 Task: Look for space in Maradi, Niger from 9th June, 2023 to 16th June, 2023 for 2 adults in price range Rs.8000 to Rs.16000. Place can be entire place with 2 bedrooms having 2 beds and 1 bathroom. Property type can be house, flat, guest house. Booking option can be shelf check-in. Required host language is English.
Action: Mouse moved to (652, 103)
Screenshot: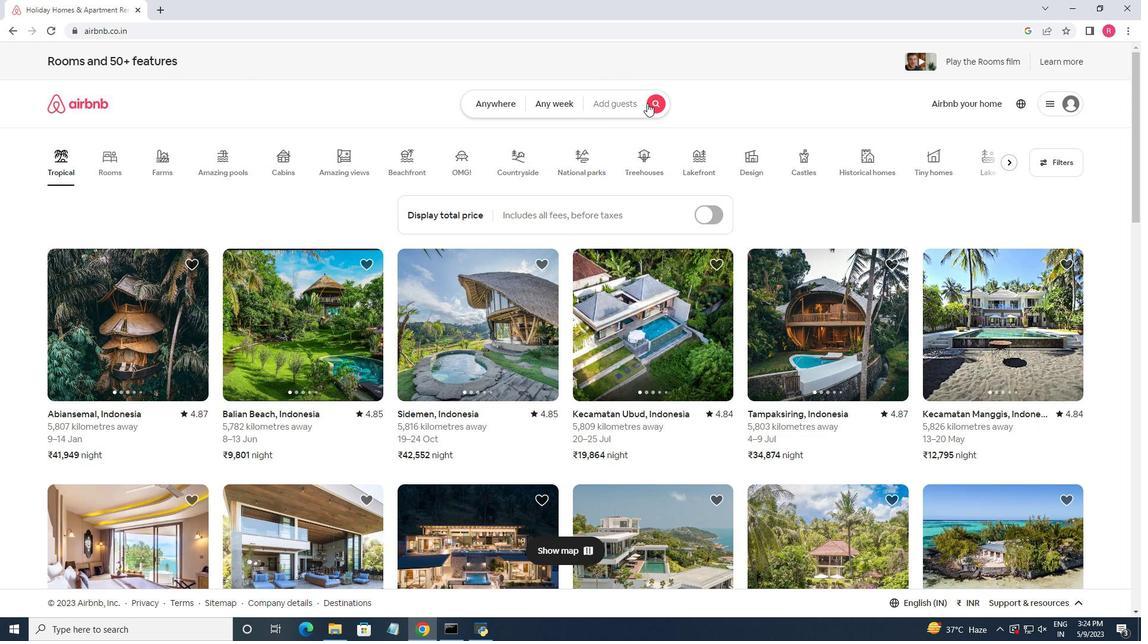
Action: Mouse pressed left at (652, 103)
Screenshot: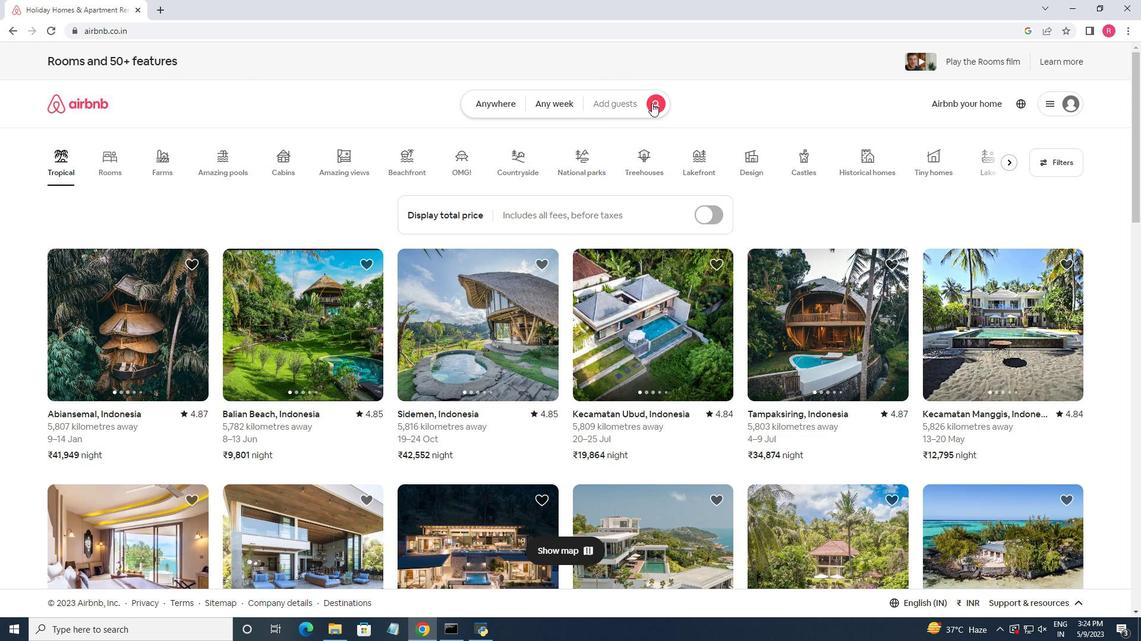 
Action: Mouse moved to (373, 153)
Screenshot: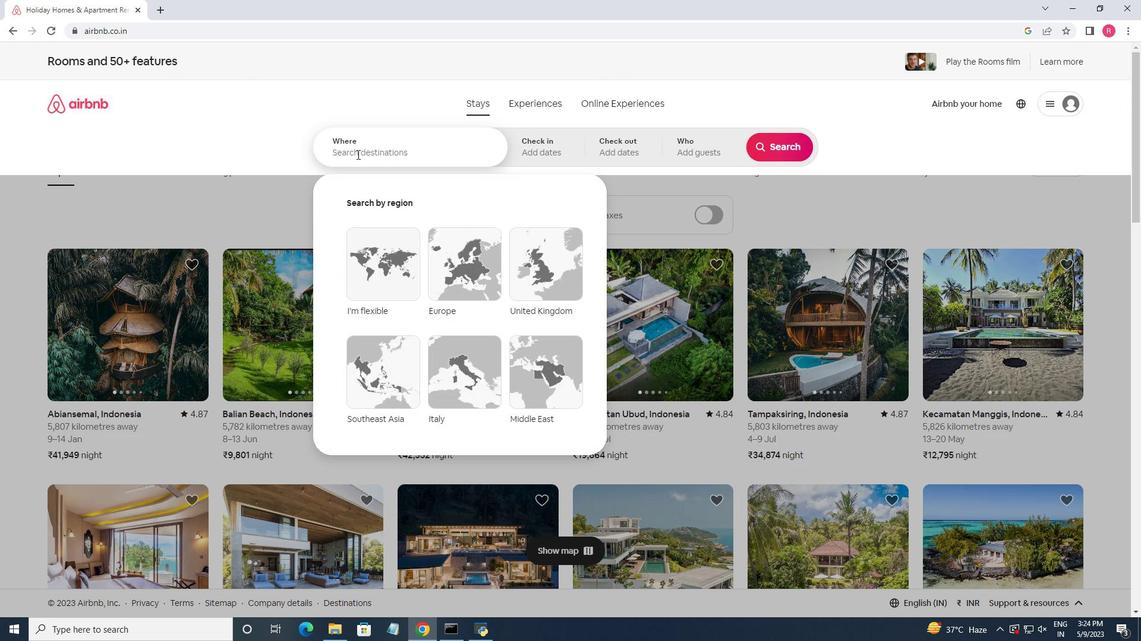 
Action: Mouse pressed left at (373, 153)
Screenshot: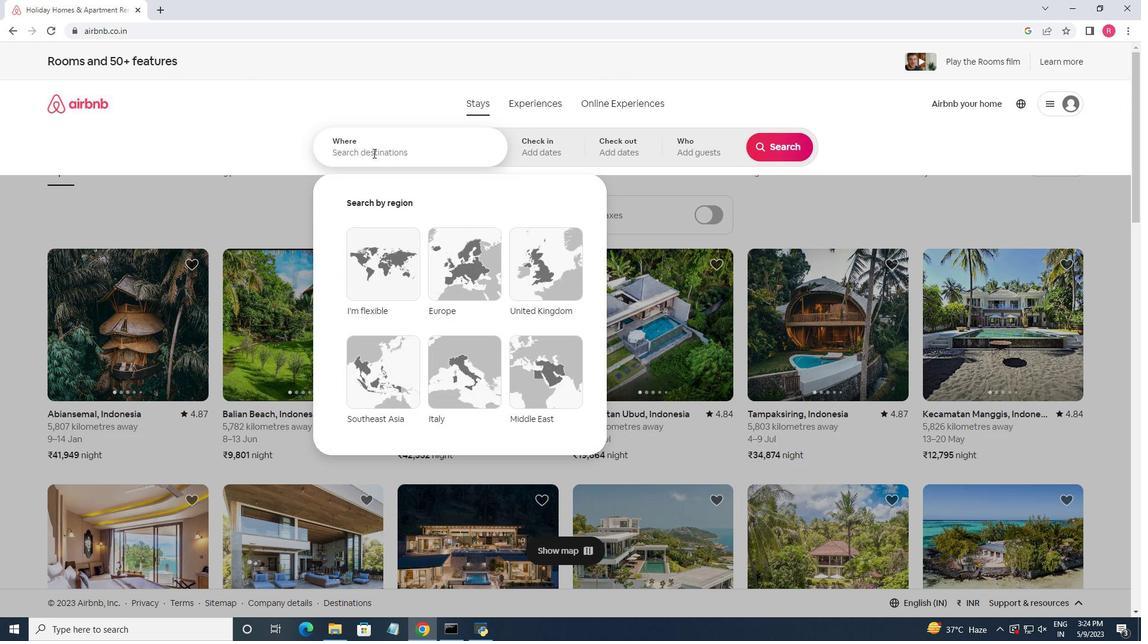 
Action: Key pressed <Key.shift>Maradi,<Key.space><Key.shift>Ni
Screenshot: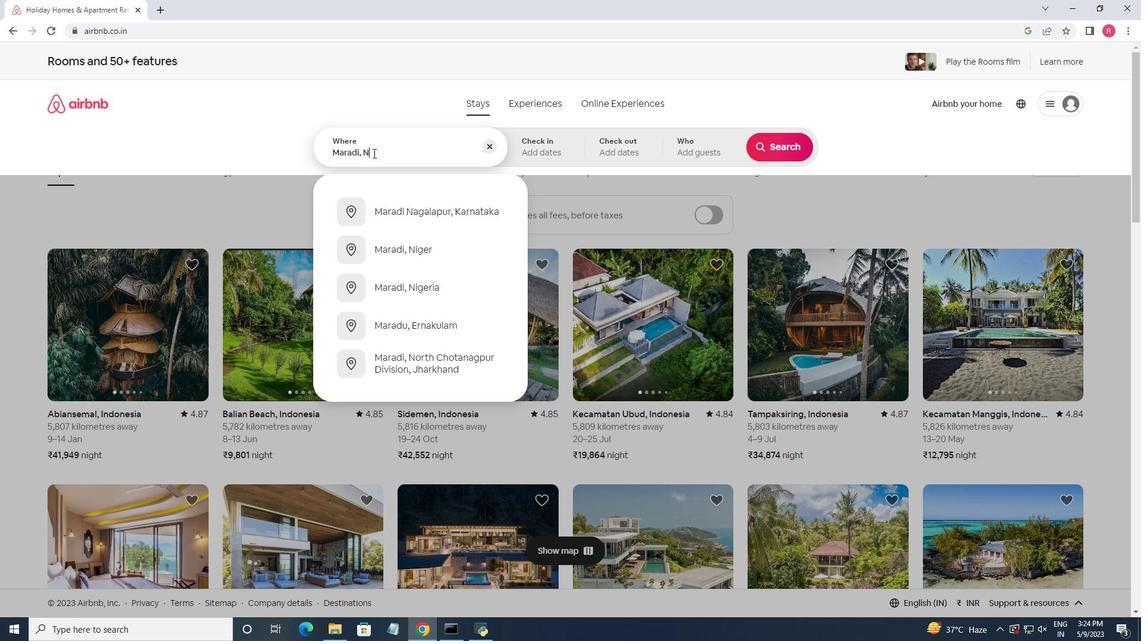 
Action: Mouse moved to (398, 224)
Screenshot: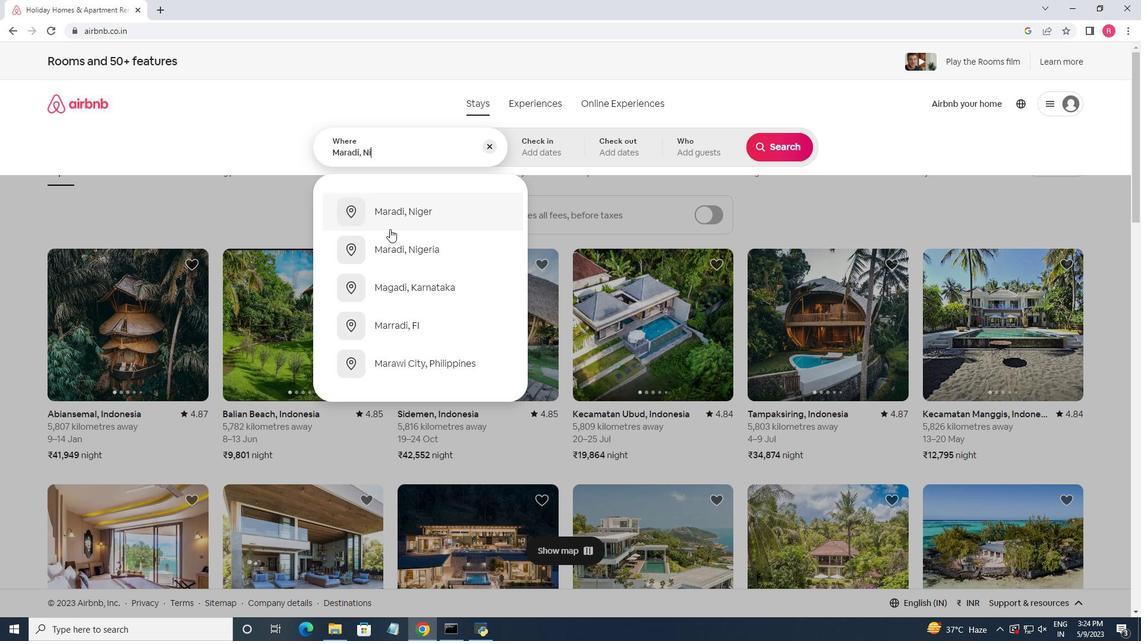 
Action: Mouse pressed left at (398, 224)
Screenshot: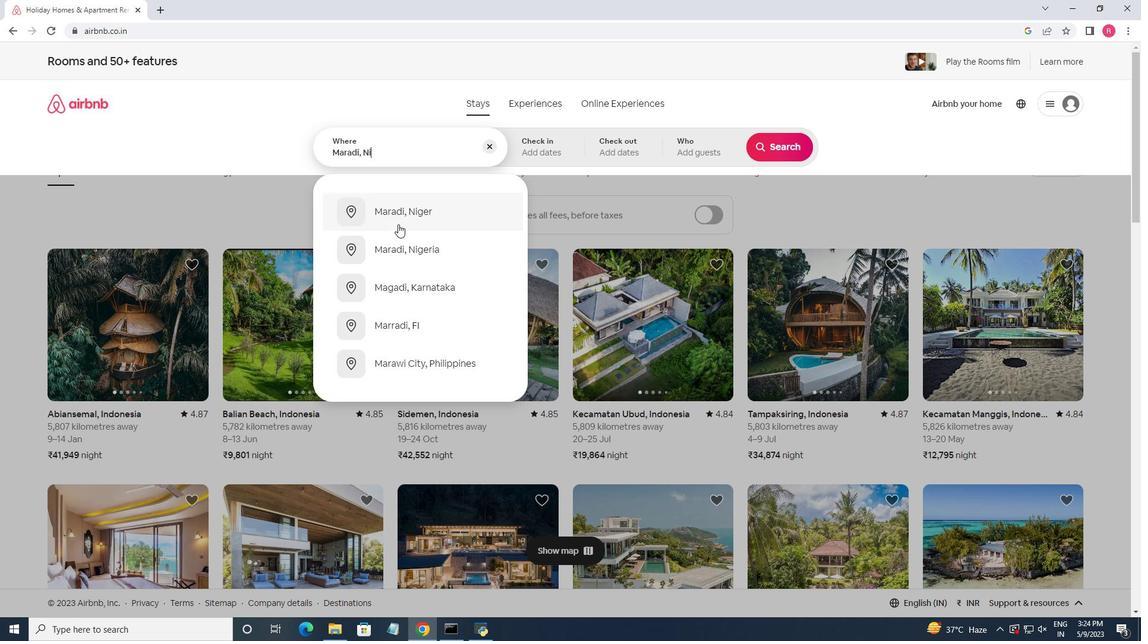
Action: Mouse moved to (747, 324)
Screenshot: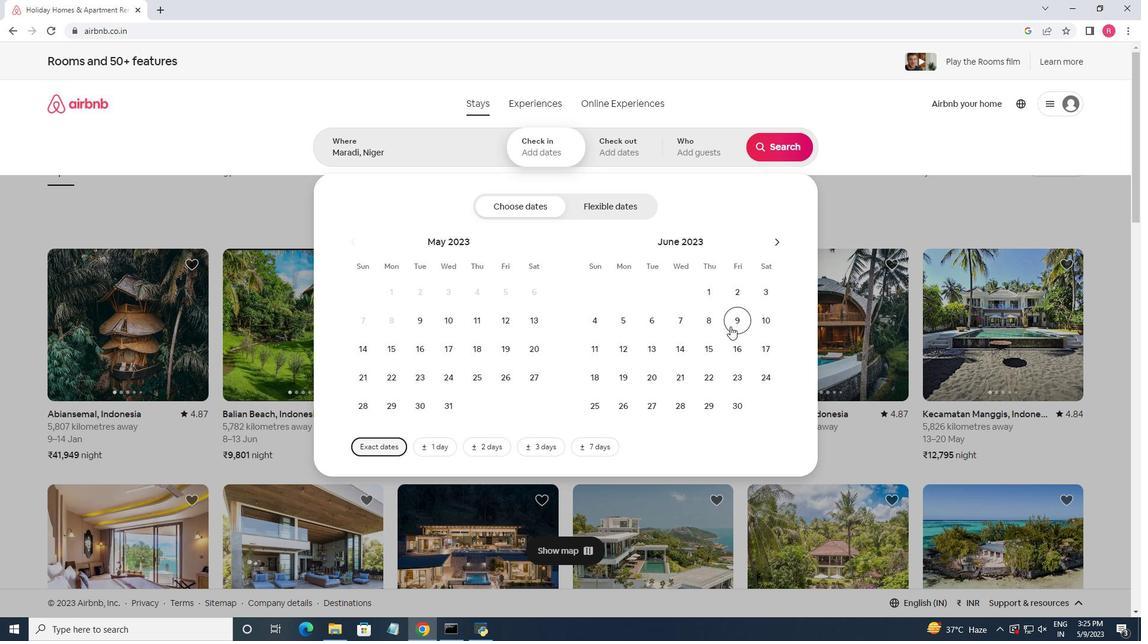 
Action: Mouse pressed left at (747, 324)
Screenshot: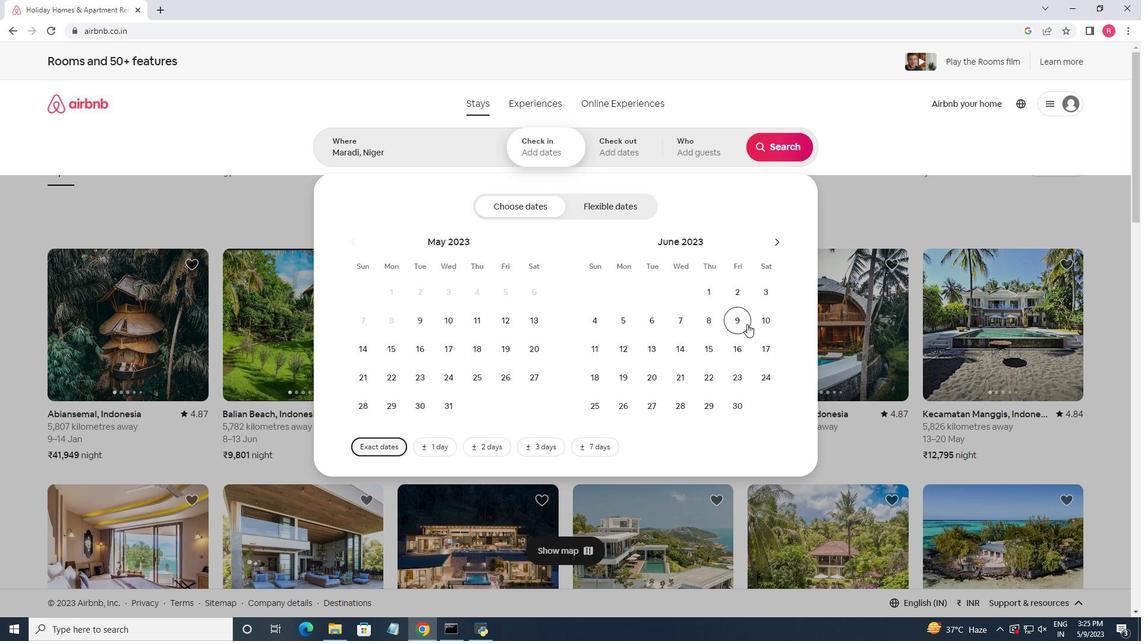 
Action: Mouse moved to (738, 343)
Screenshot: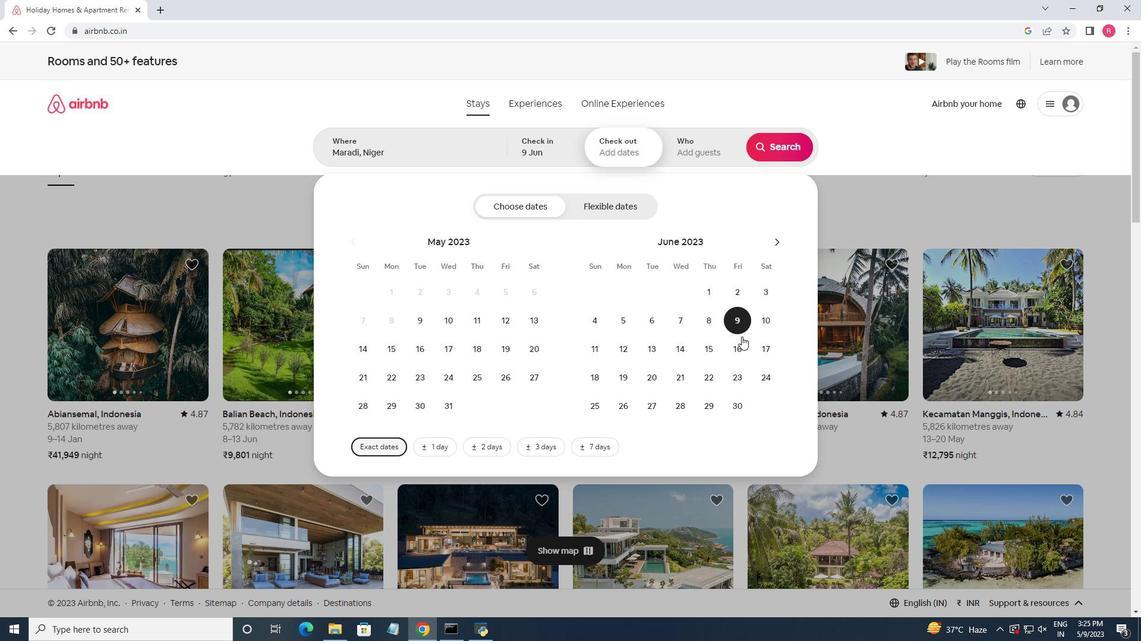 
Action: Mouse pressed left at (738, 343)
Screenshot: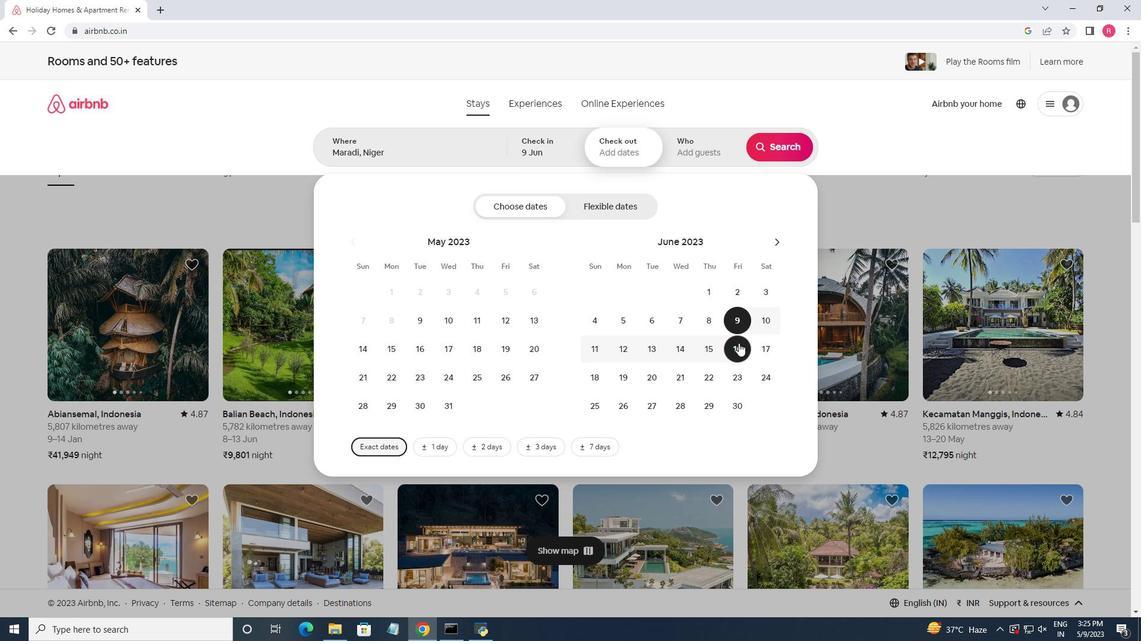 
Action: Mouse moved to (724, 152)
Screenshot: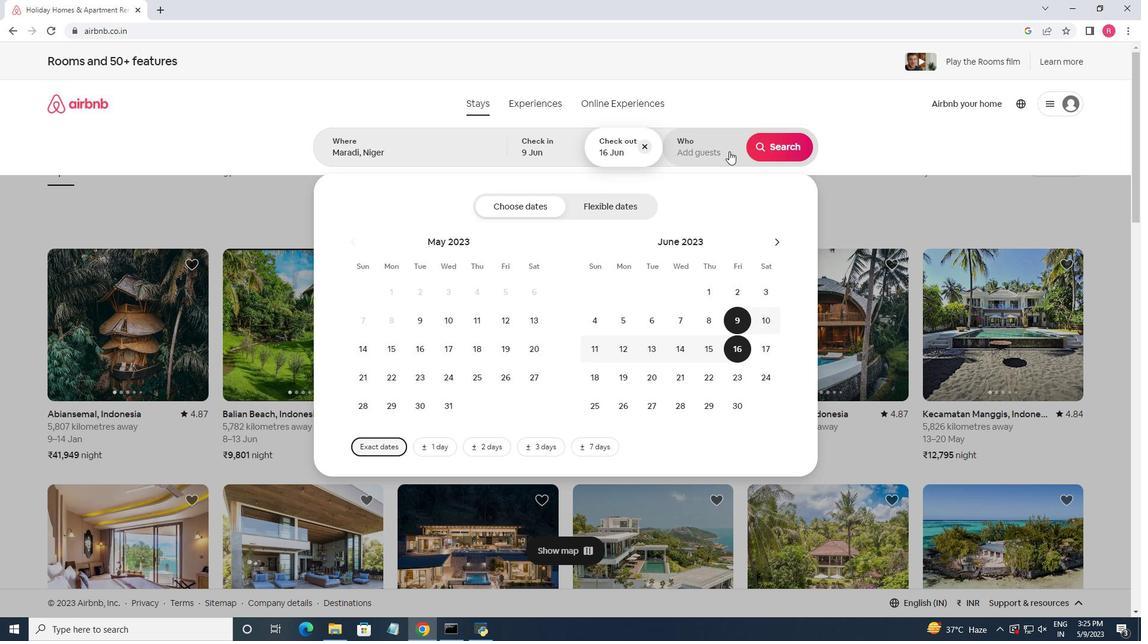 
Action: Mouse pressed left at (724, 152)
Screenshot: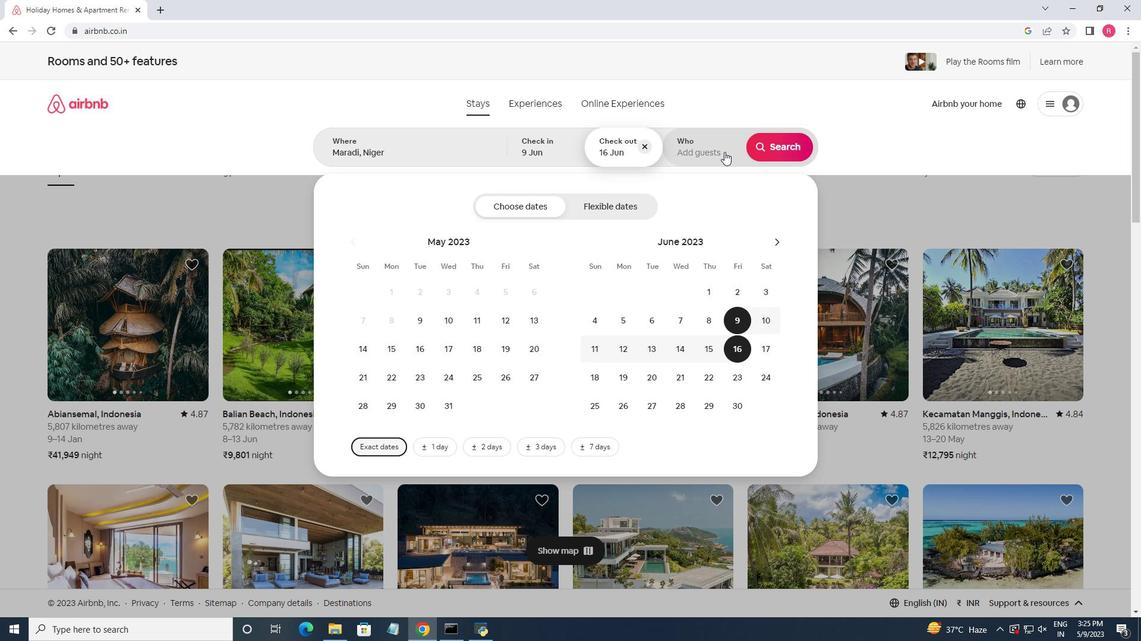 
Action: Mouse moved to (790, 215)
Screenshot: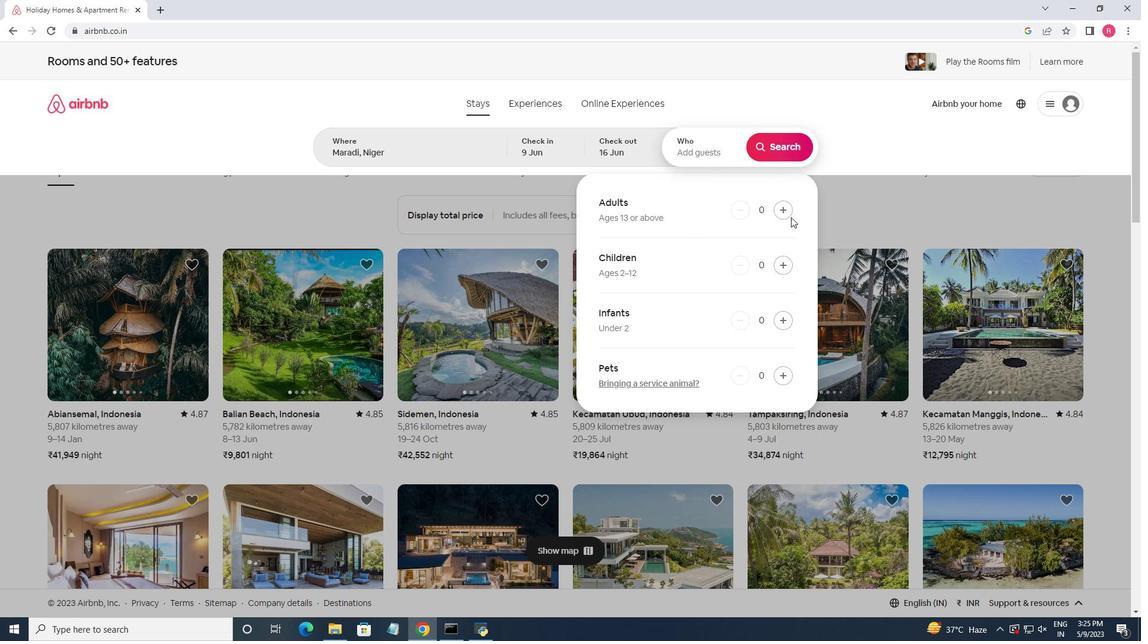 
Action: Mouse pressed left at (790, 215)
Screenshot: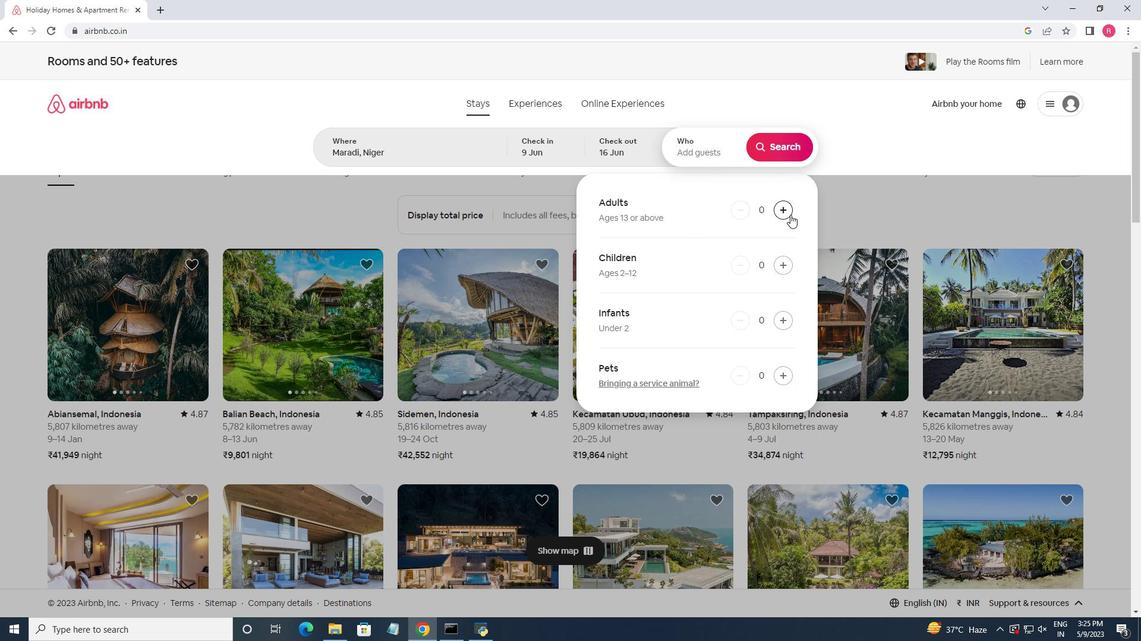 
Action: Mouse pressed left at (790, 215)
Screenshot: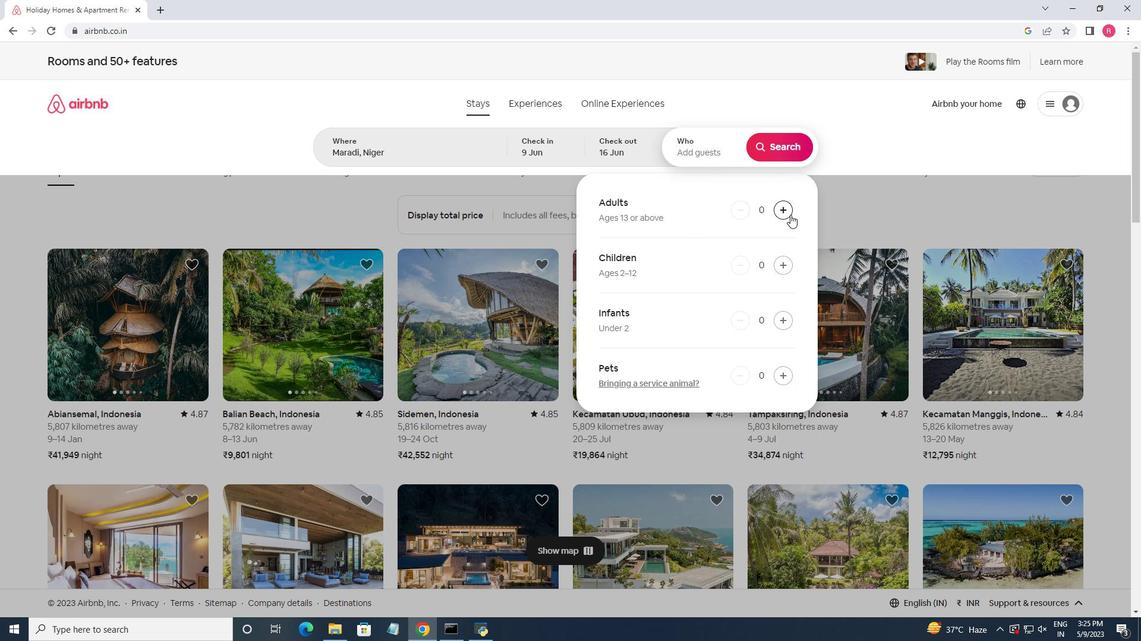 
Action: Mouse moved to (781, 134)
Screenshot: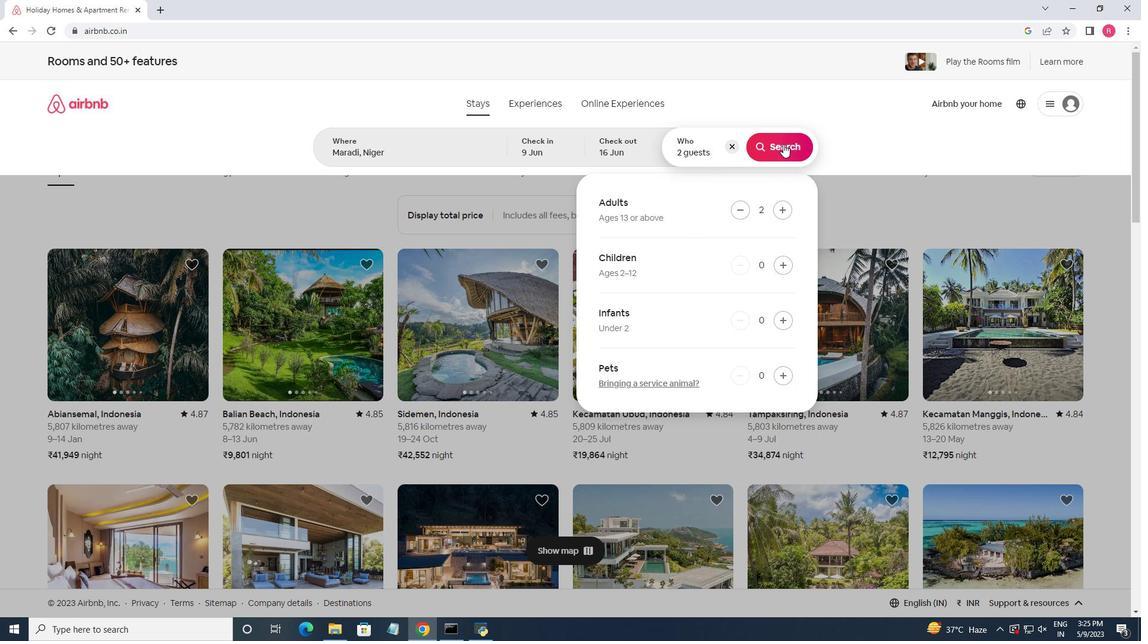 
Action: Mouse pressed left at (781, 134)
Screenshot: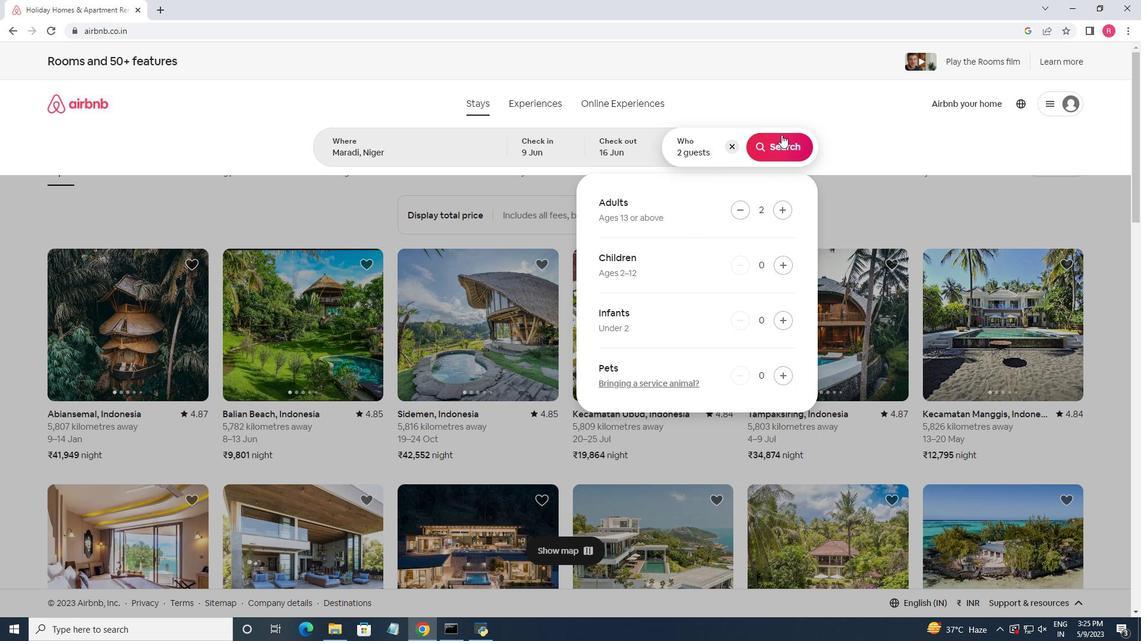 
Action: Mouse moved to (1091, 119)
Screenshot: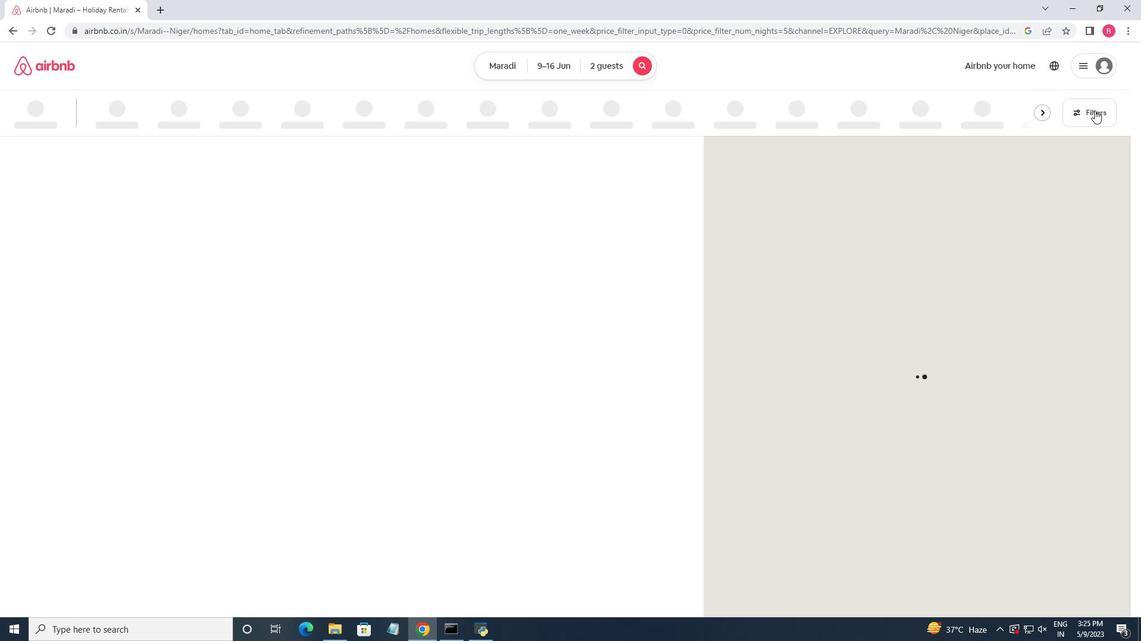 
Action: Mouse pressed left at (1091, 119)
Screenshot: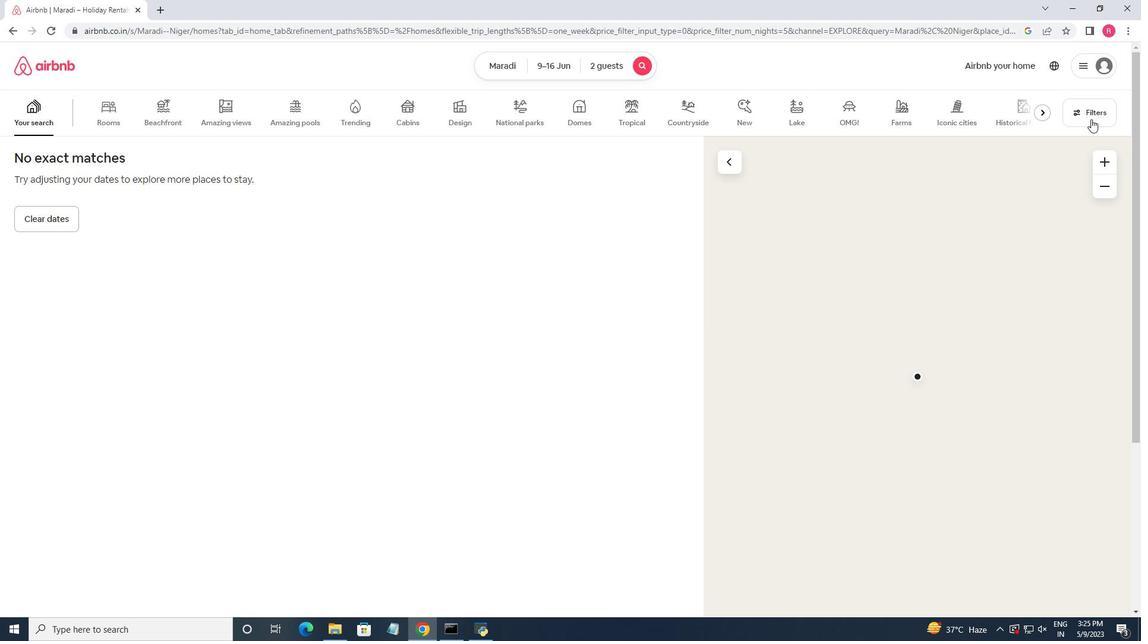 
Action: Mouse moved to (417, 402)
Screenshot: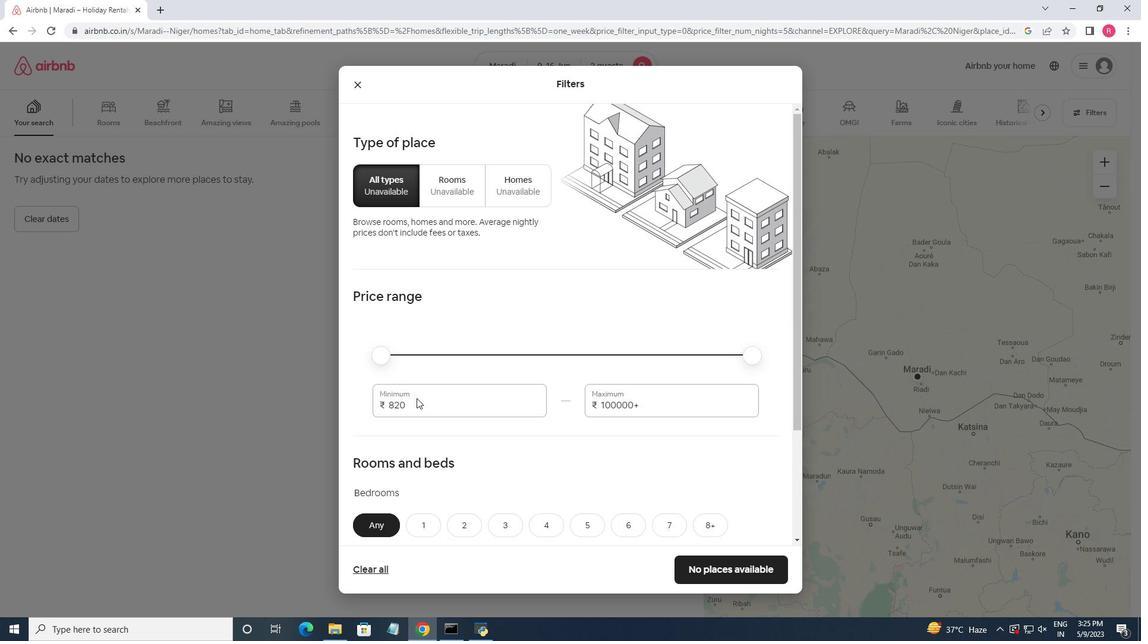 
Action: Mouse pressed left at (417, 402)
Screenshot: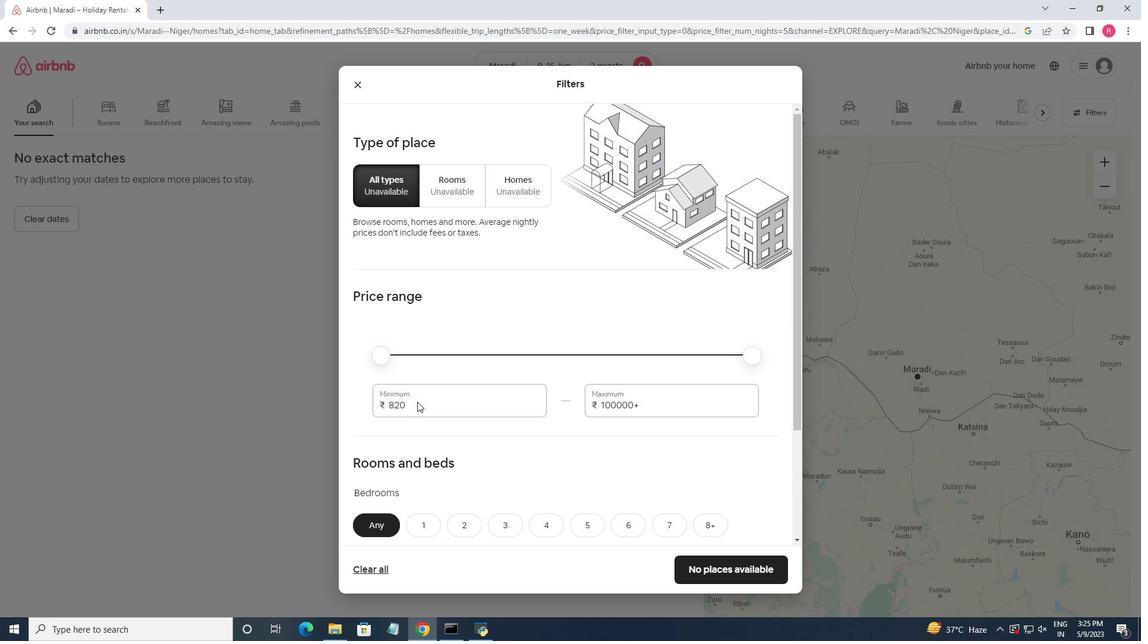 
Action: Mouse moved to (417, 402)
Screenshot: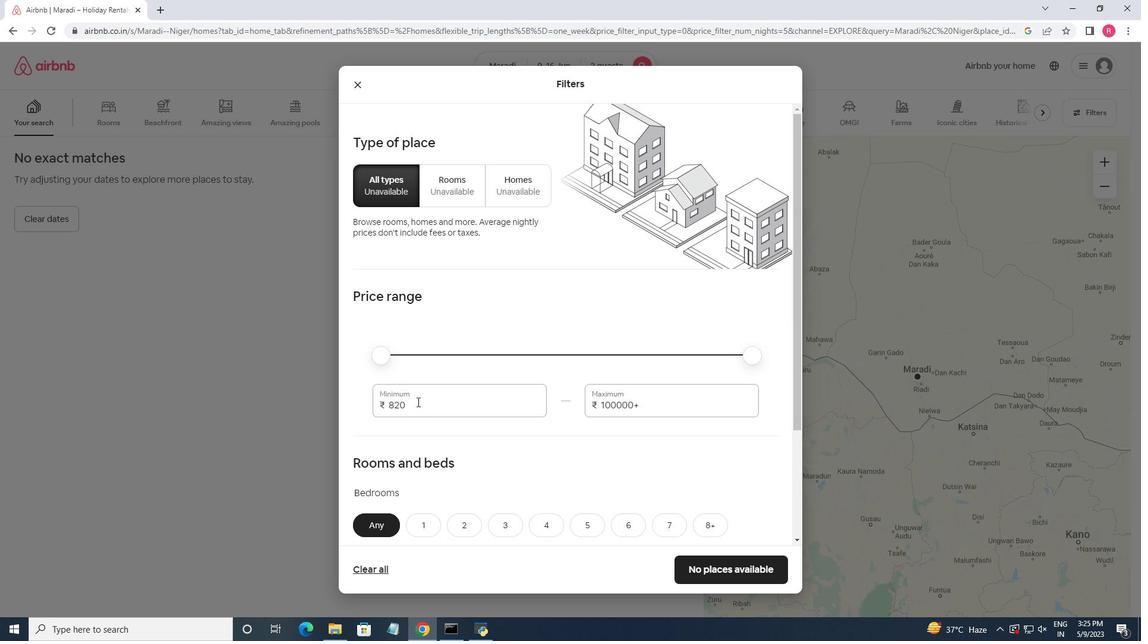 
Action: Mouse pressed left at (417, 402)
Screenshot: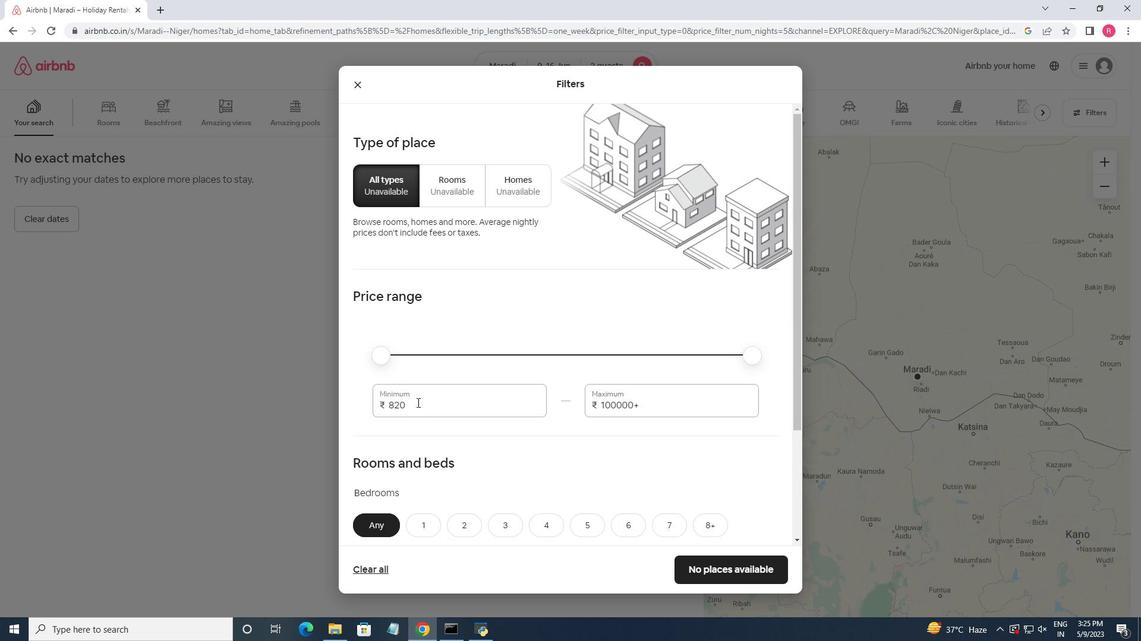 
Action: Key pressed <Key.backspace>8000<Key.tab>16000
Screenshot: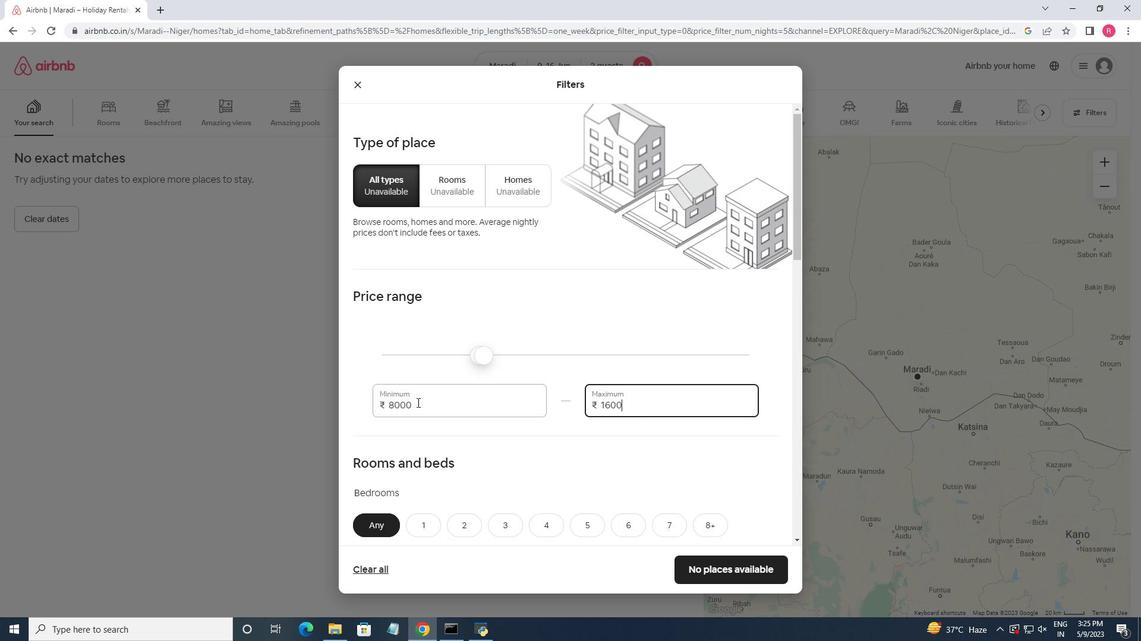 
Action: Mouse moved to (449, 442)
Screenshot: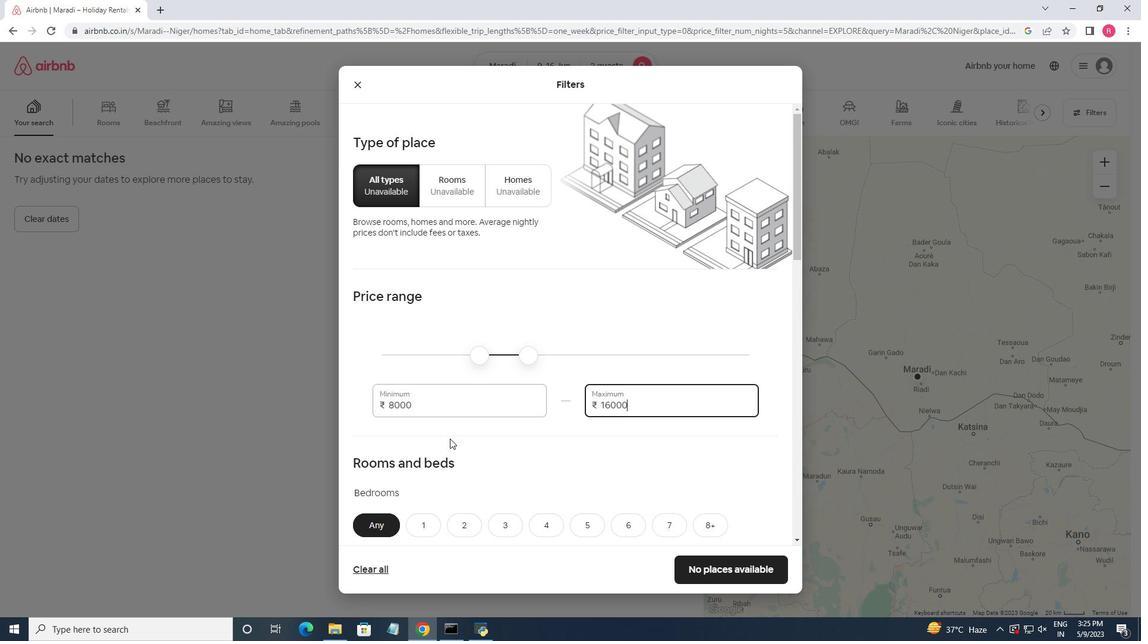 
Action: Mouse scrolled (449, 442) with delta (0, 0)
Screenshot: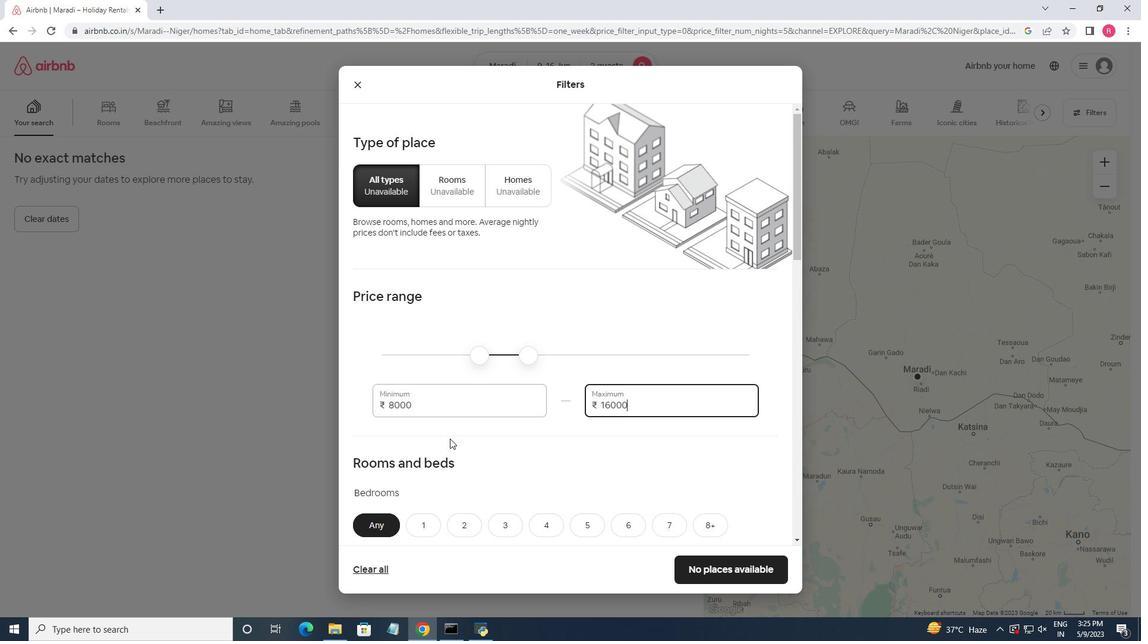 
Action: Mouse moved to (448, 445)
Screenshot: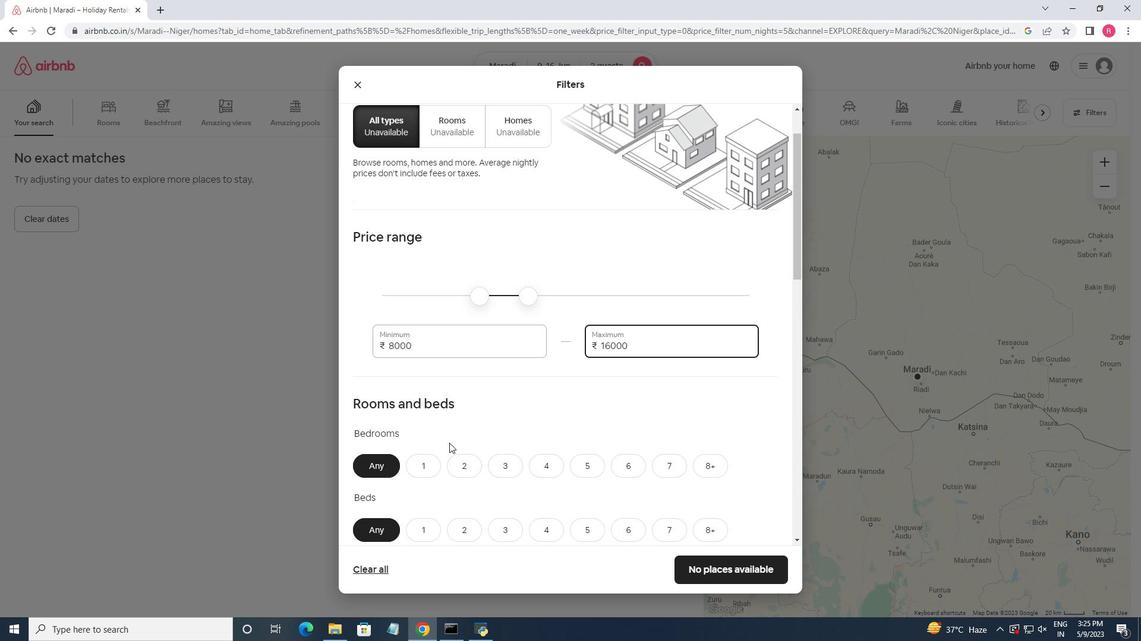 
Action: Mouse scrolled (448, 444) with delta (0, 0)
Screenshot: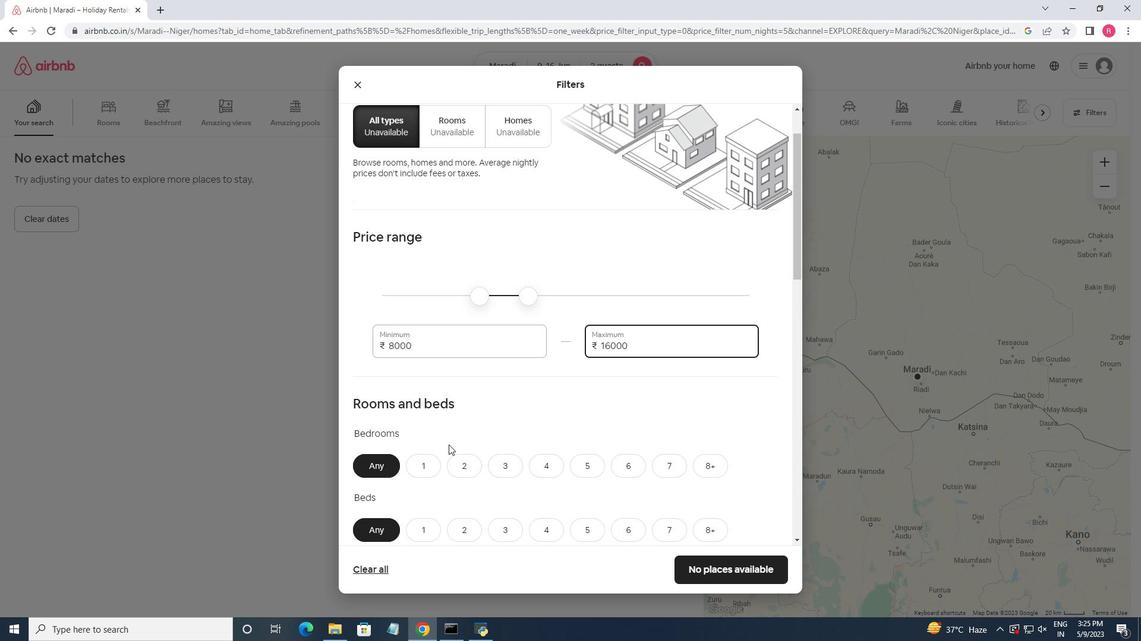 
Action: Mouse moved to (473, 413)
Screenshot: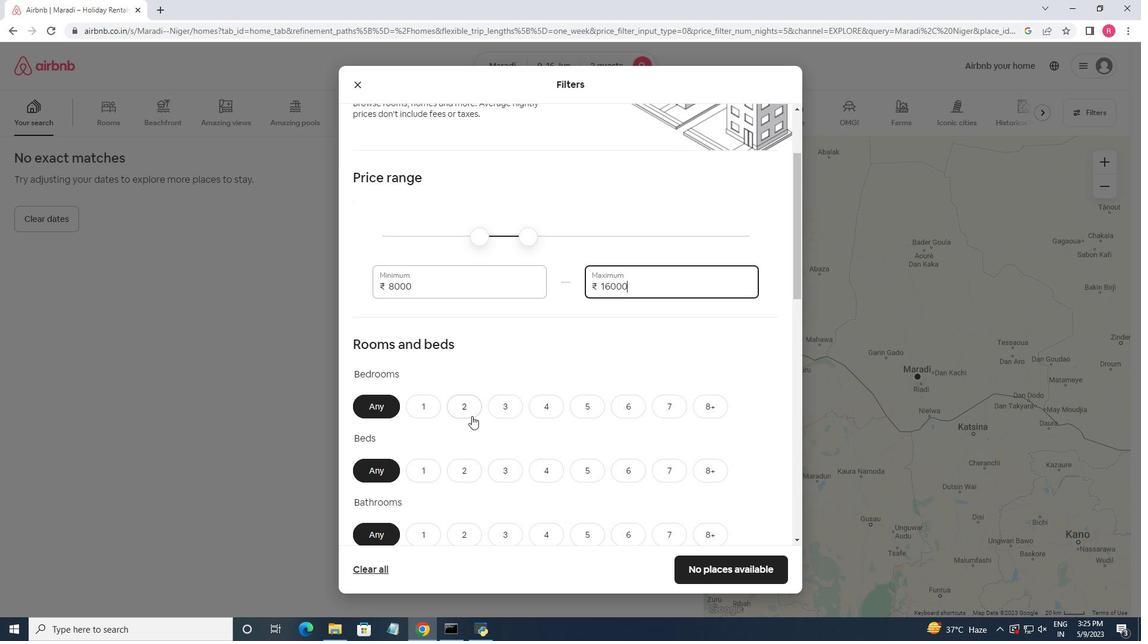 
Action: Mouse pressed left at (473, 413)
Screenshot: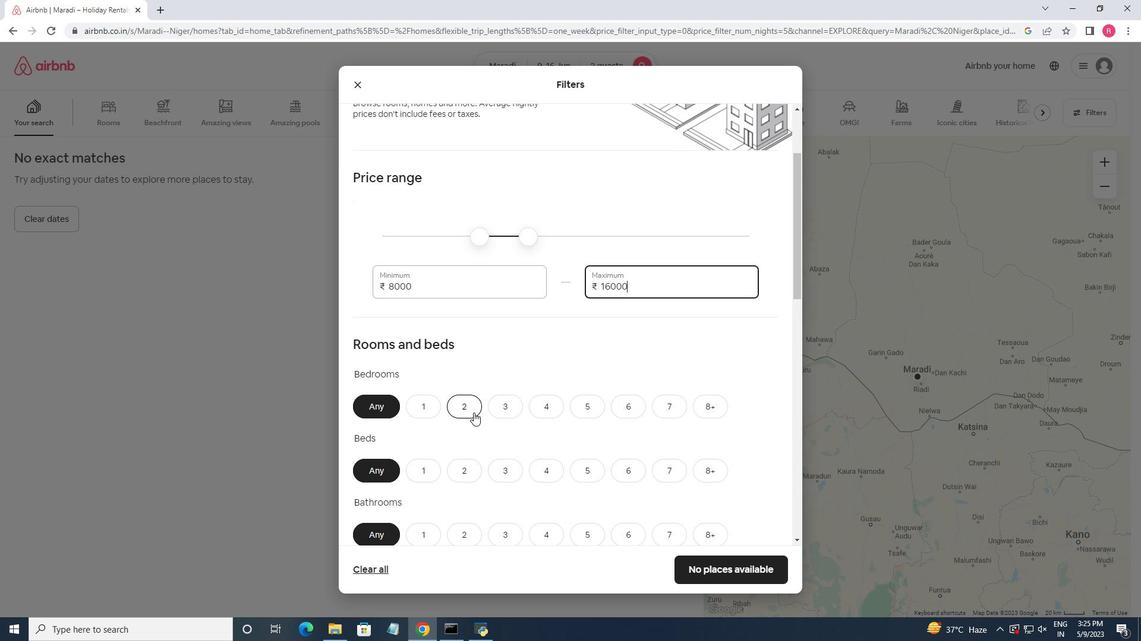 
Action: Mouse moved to (421, 476)
Screenshot: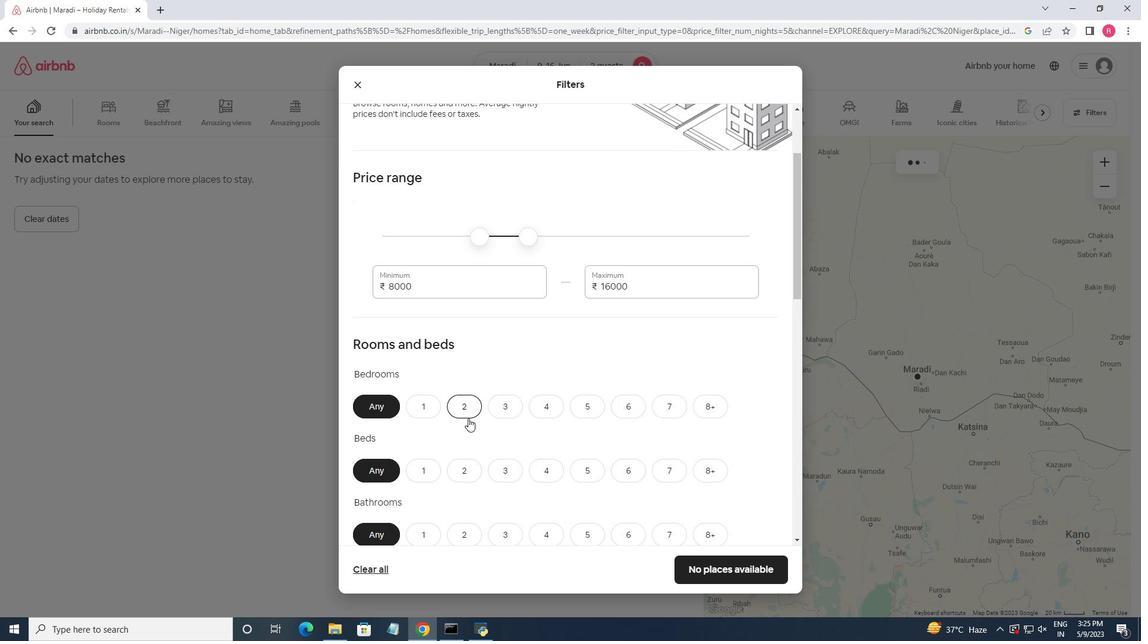 
Action: Mouse pressed left at (421, 476)
Screenshot: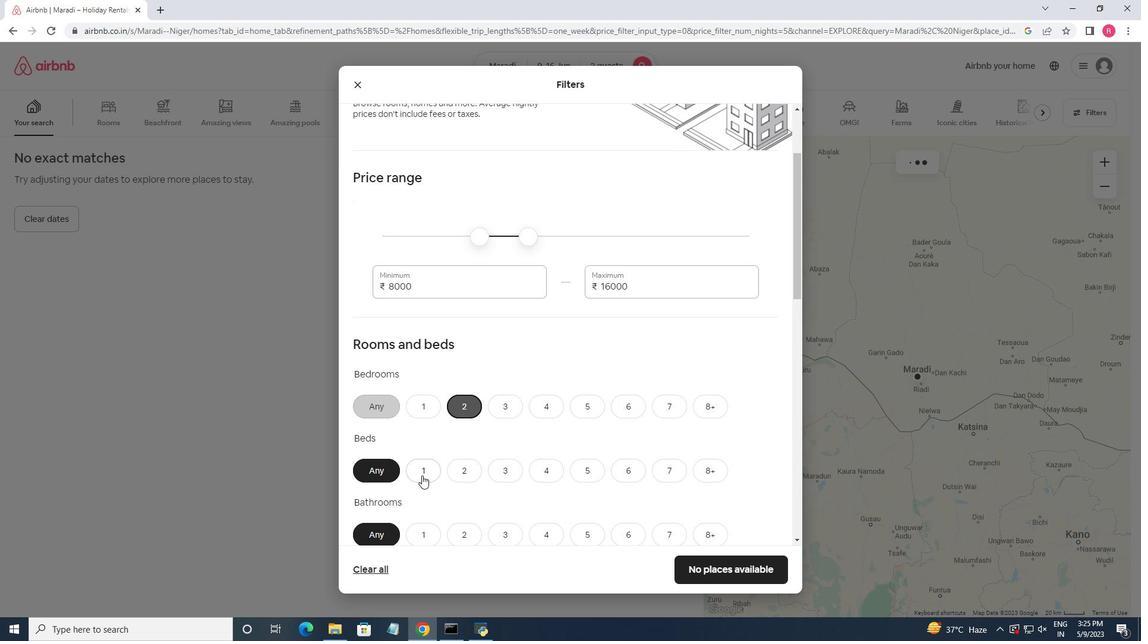 
Action: Mouse moved to (457, 539)
Screenshot: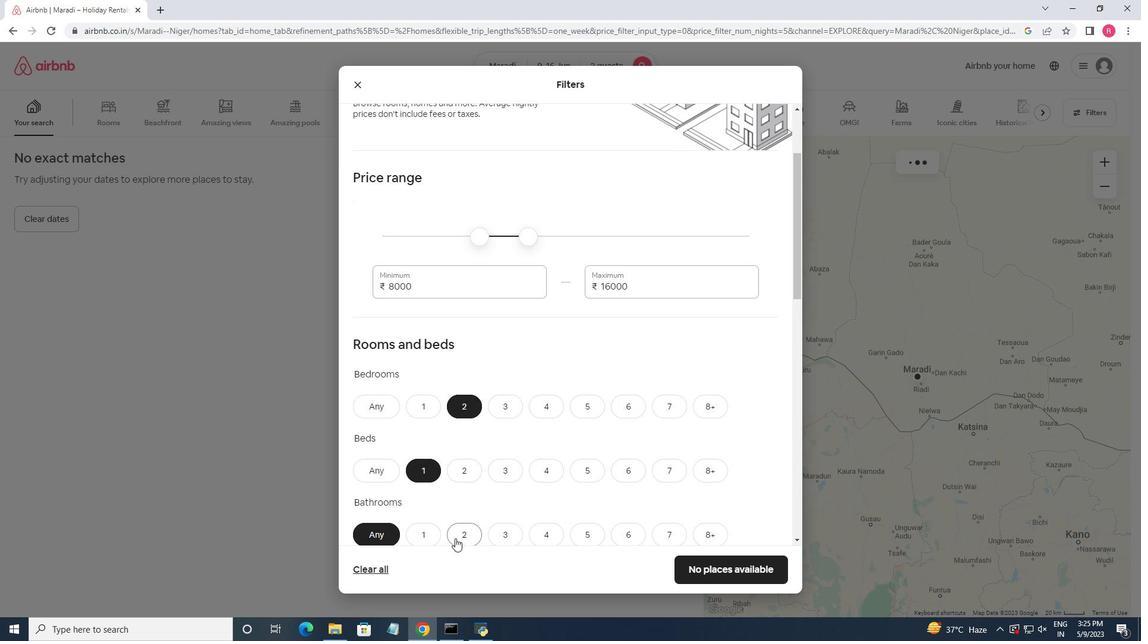 
Action: Mouse pressed left at (457, 539)
Screenshot: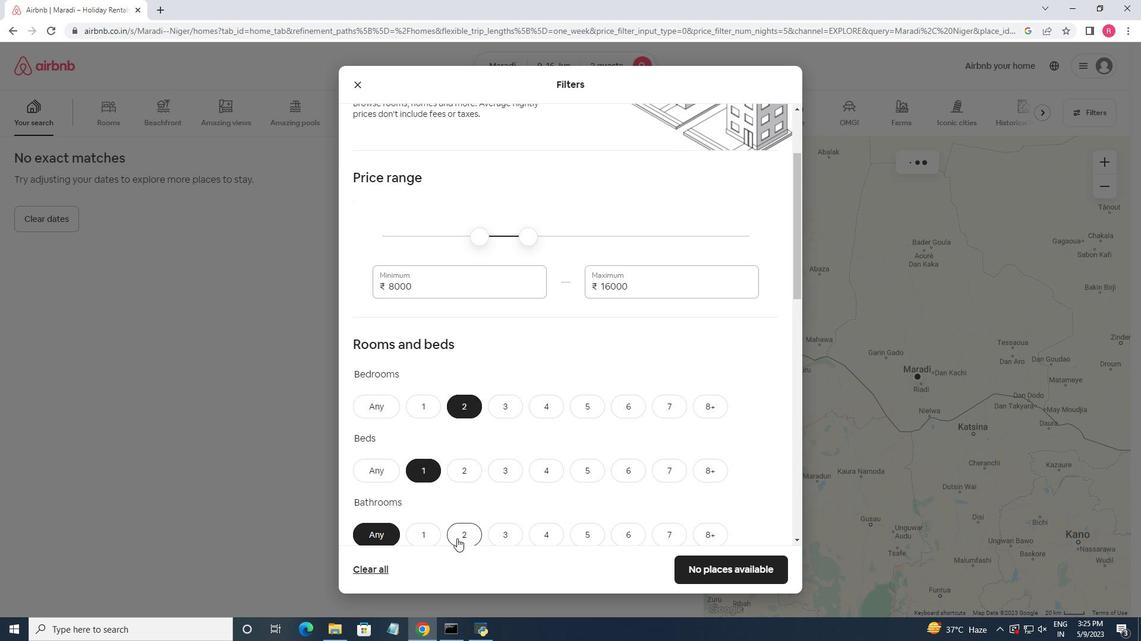 
Action: Mouse moved to (503, 434)
Screenshot: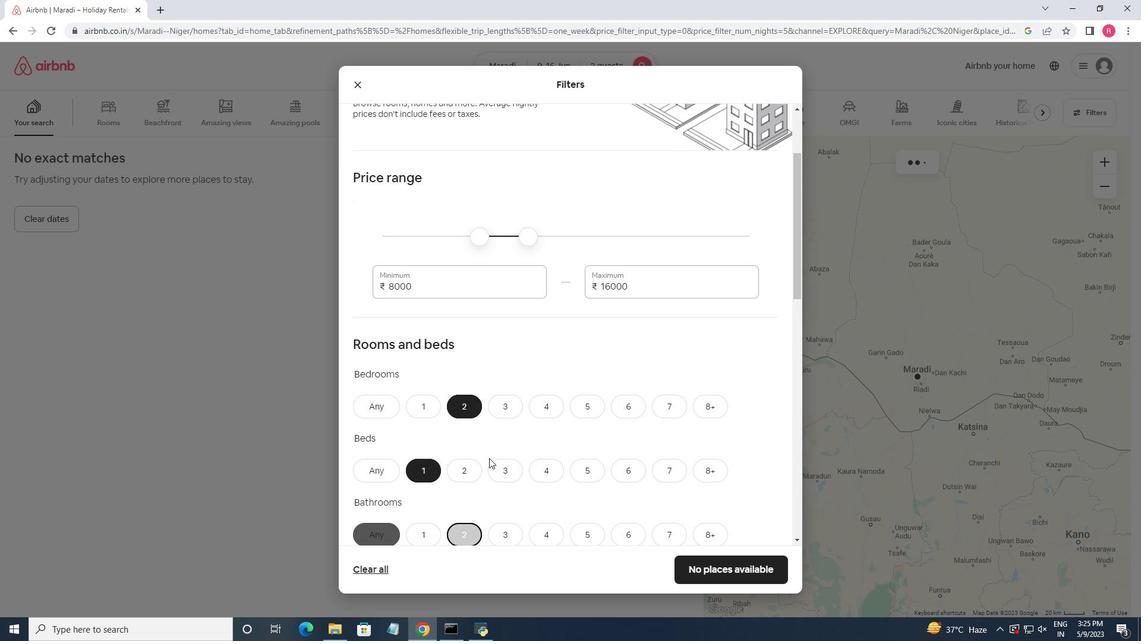 
Action: Mouse scrolled (503, 433) with delta (0, 0)
Screenshot: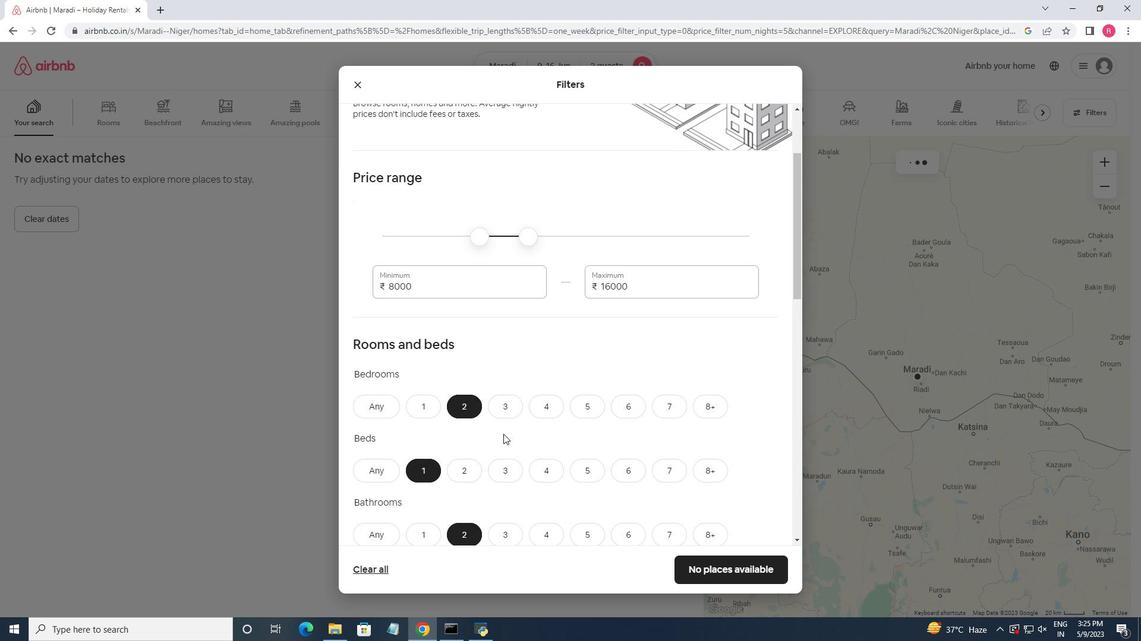 
Action: Mouse moved to (494, 438)
Screenshot: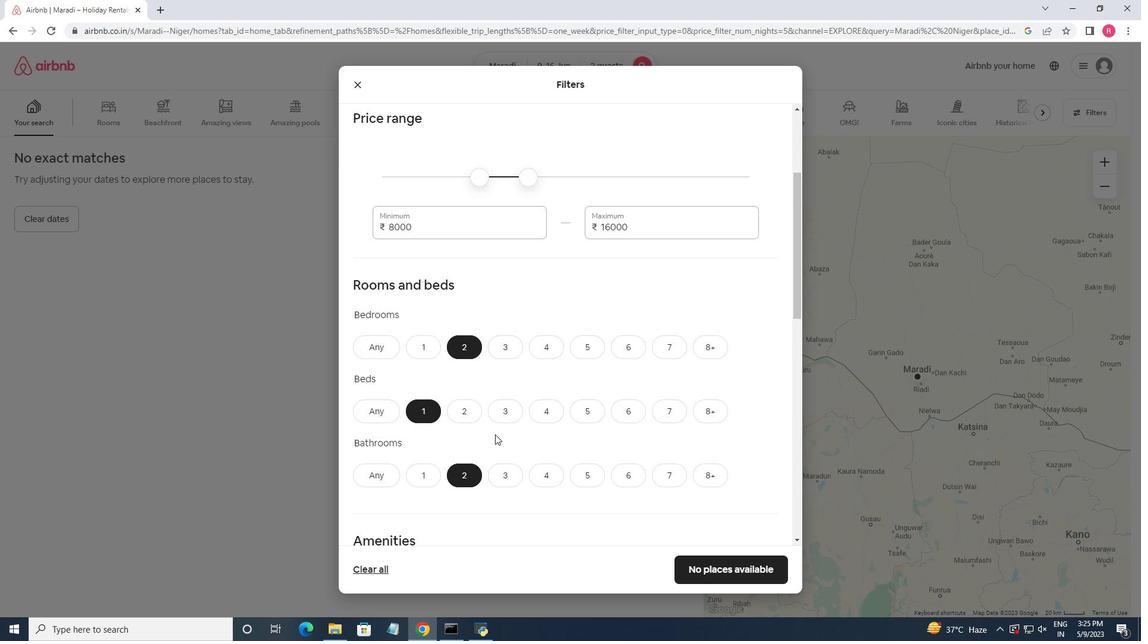 
Action: Mouse scrolled (494, 438) with delta (0, 0)
Screenshot: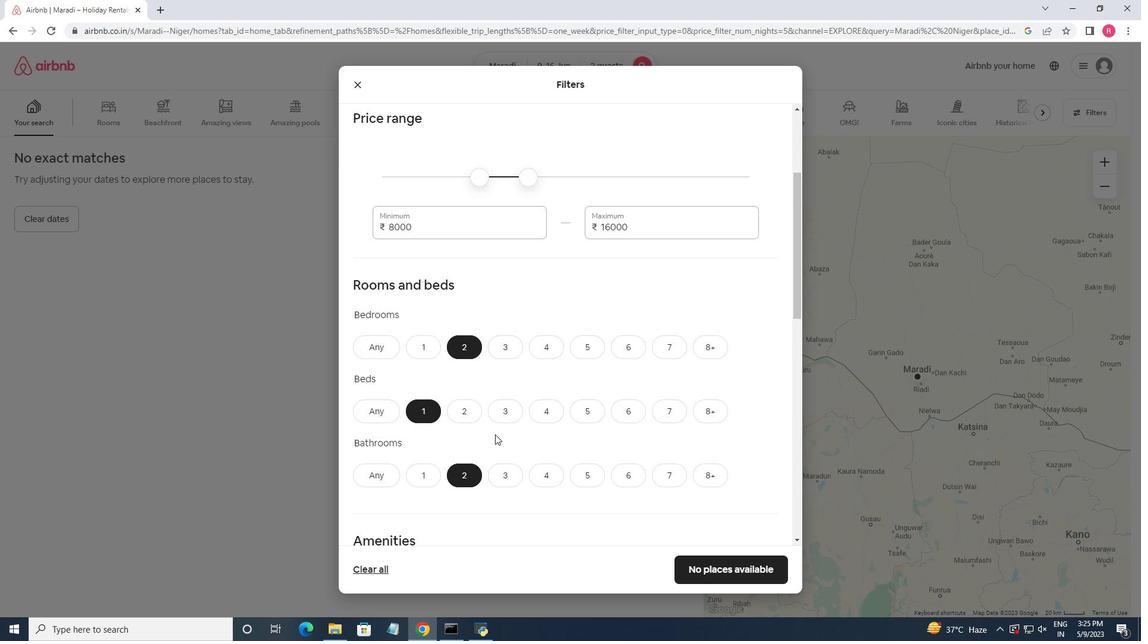 
Action: Mouse moved to (499, 443)
Screenshot: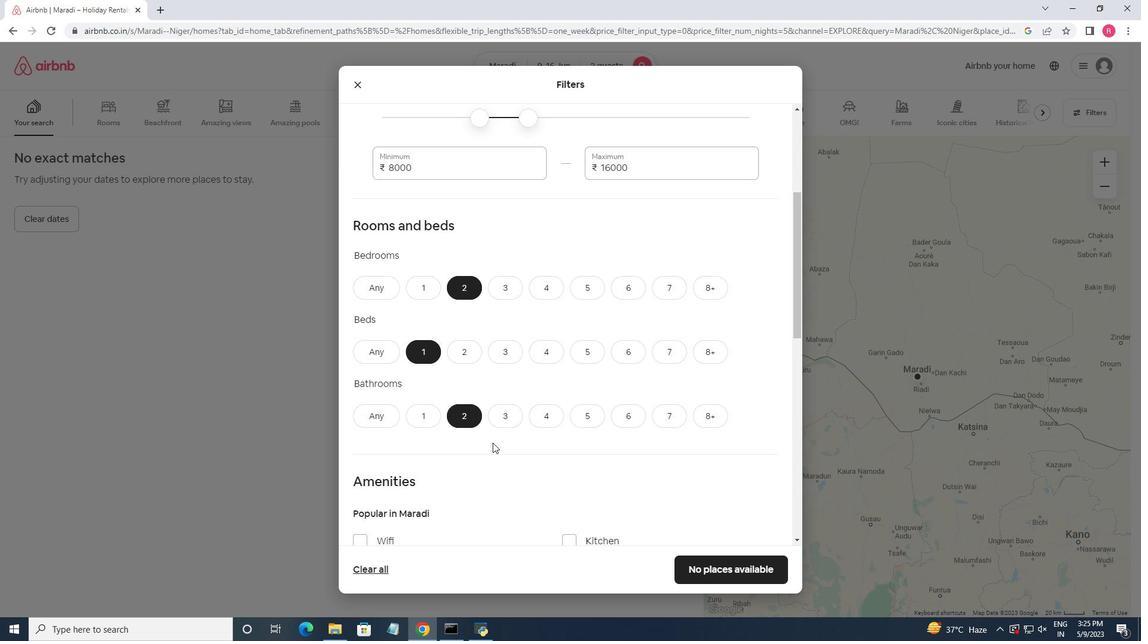 
Action: Mouse scrolled (498, 442) with delta (0, 0)
Screenshot: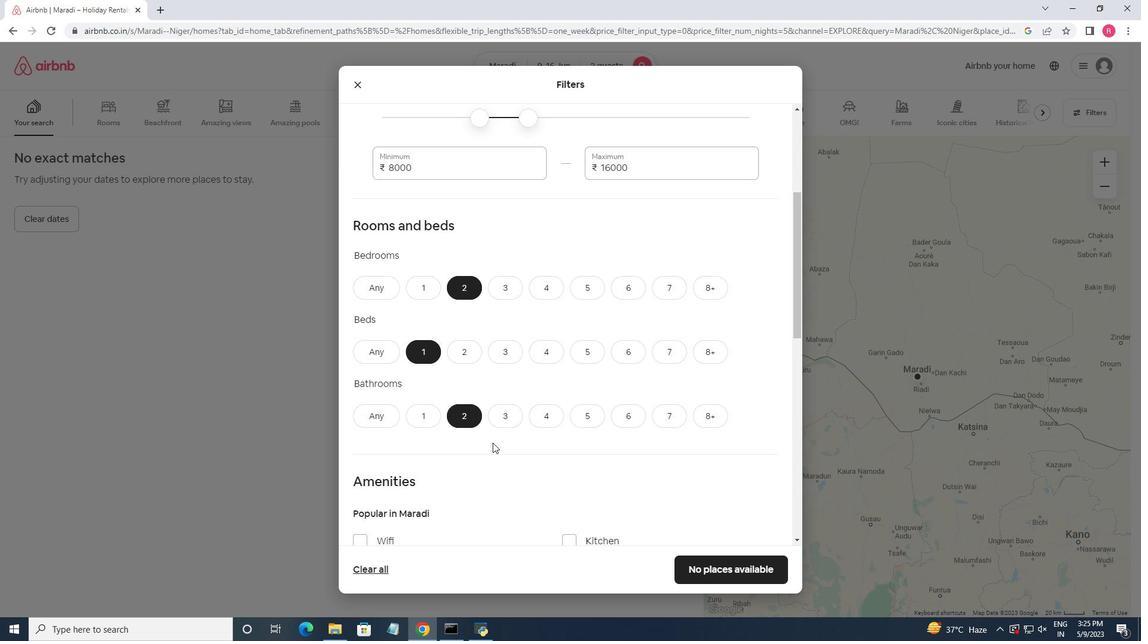 
Action: Mouse moved to (503, 443)
Screenshot: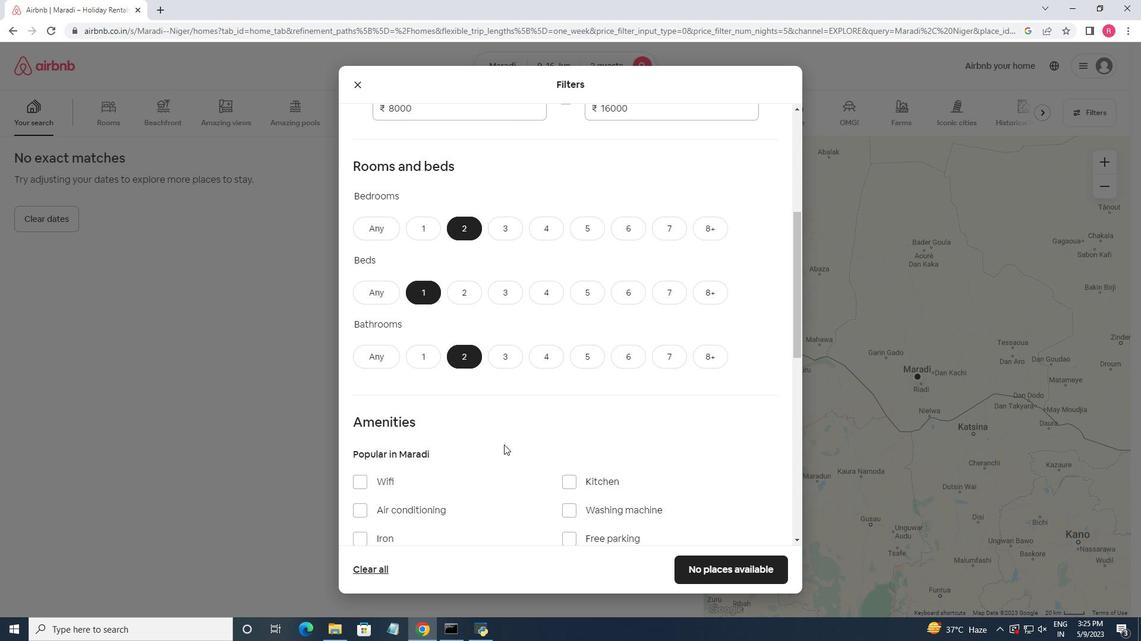 
Action: Mouse scrolled (503, 443) with delta (0, 0)
Screenshot: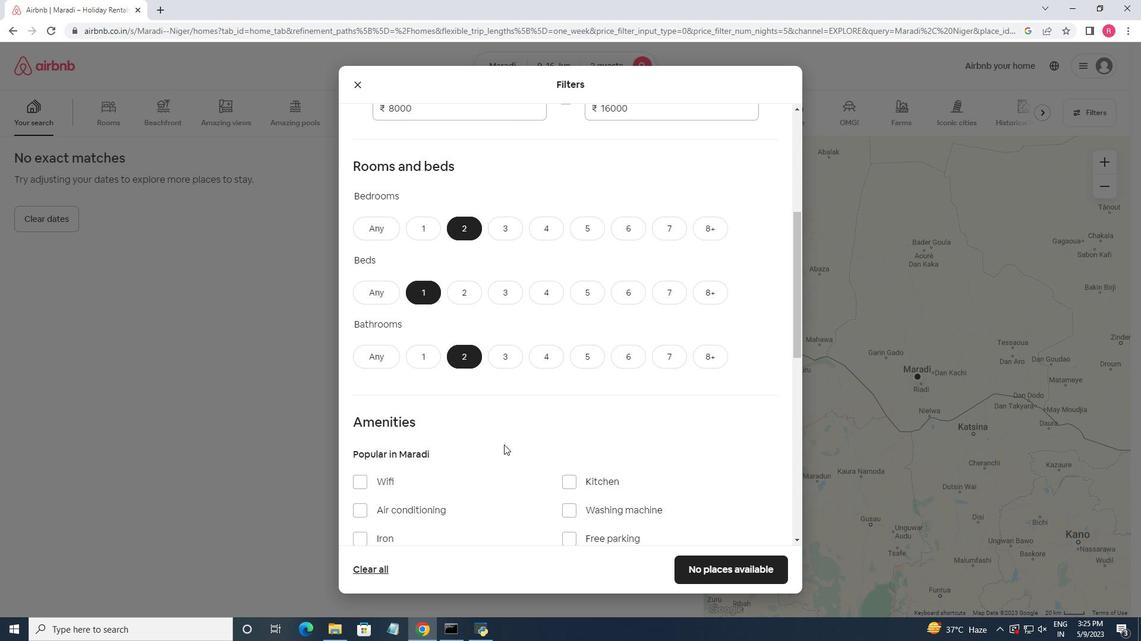 
Action: Mouse scrolled (503, 443) with delta (0, 0)
Screenshot: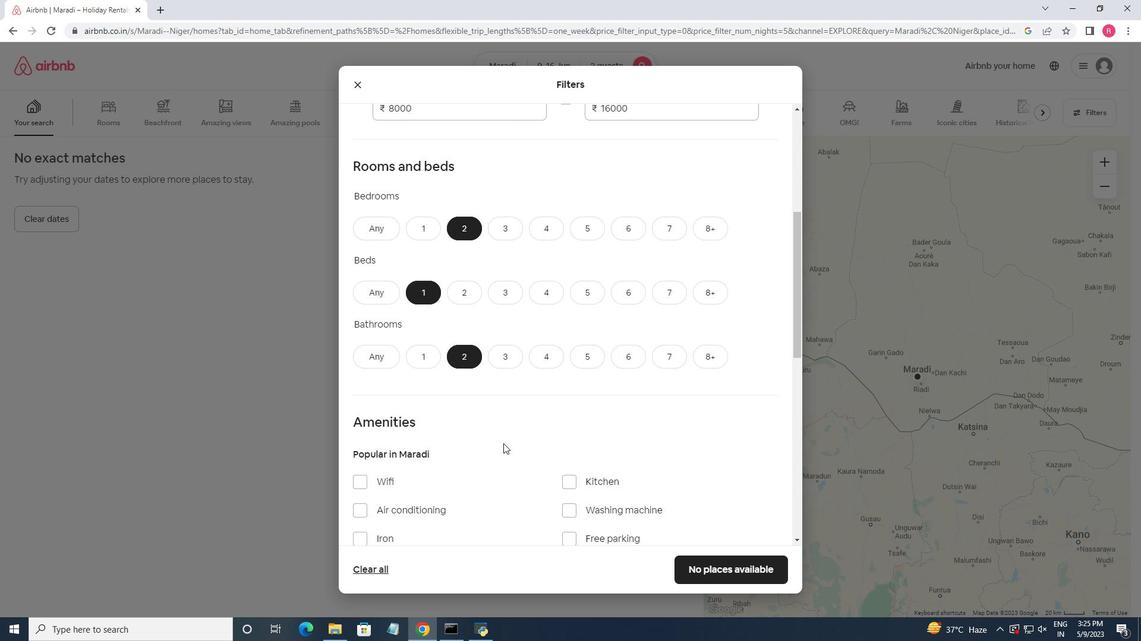 
Action: Mouse moved to (503, 446)
Screenshot: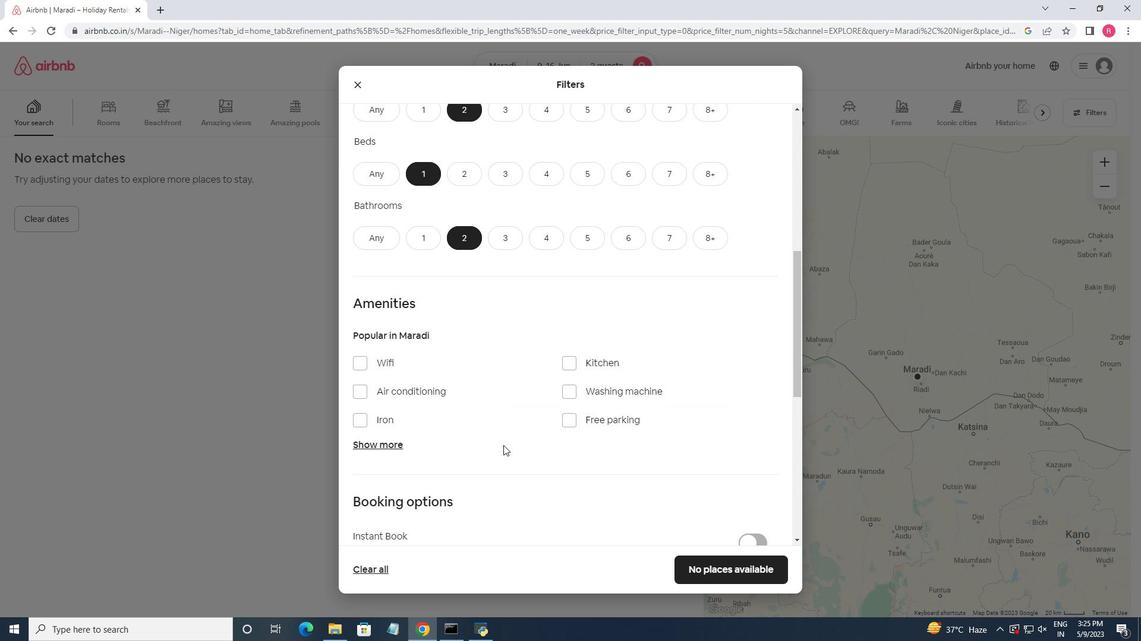 
Action: Mouse scrolled (503, 446) with delta (0, 0)
Screenshot: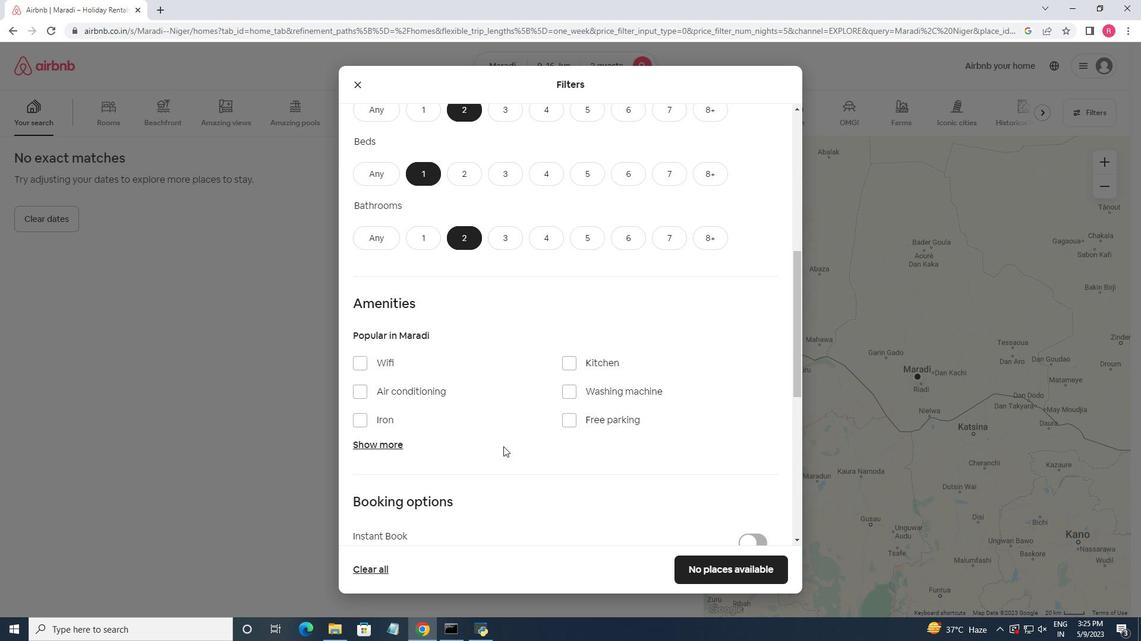 
Action: Mouse moved to (503, 447)
Screenshot: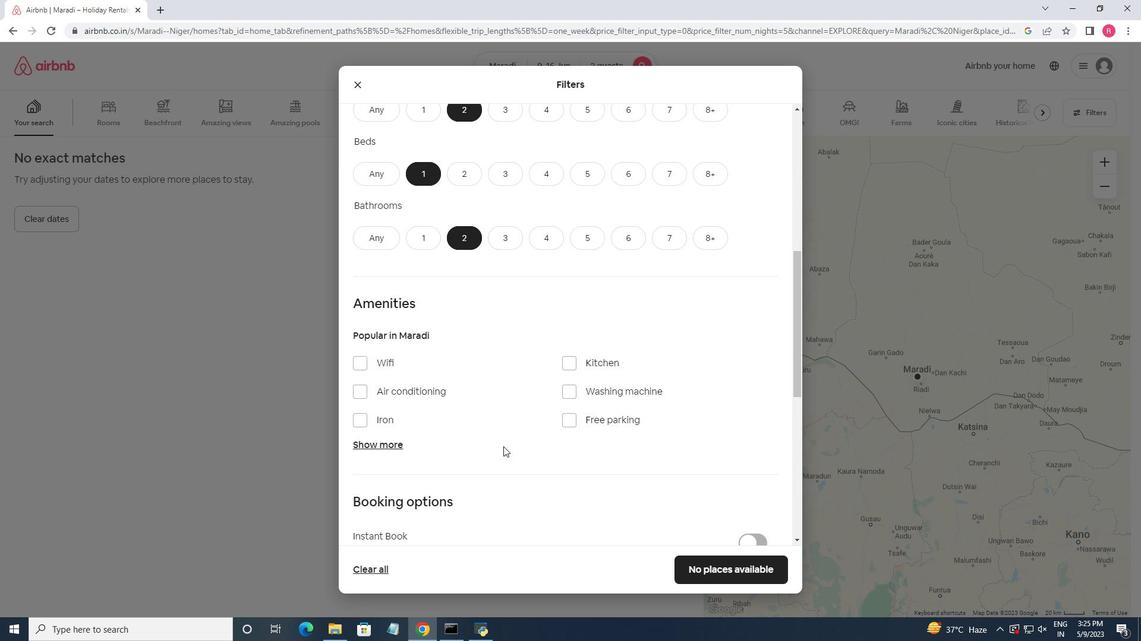 
Action: Mouse scrolled (503, 446) with delta (0, 0)
Screenshot: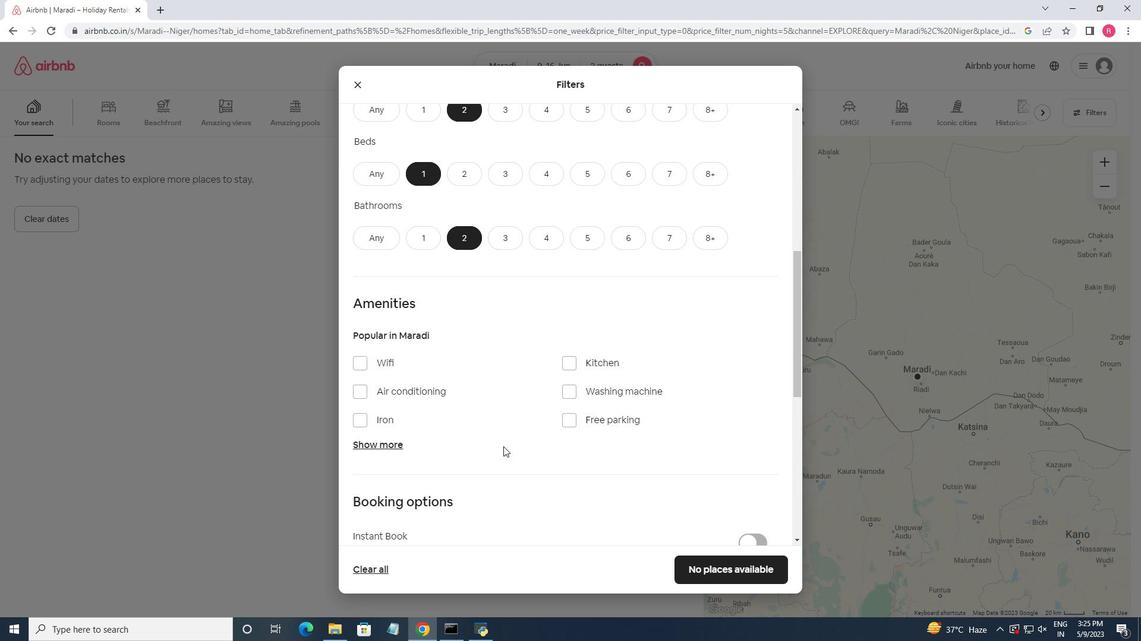 
Action: Mouse moved to (503, 448)
Screenshot: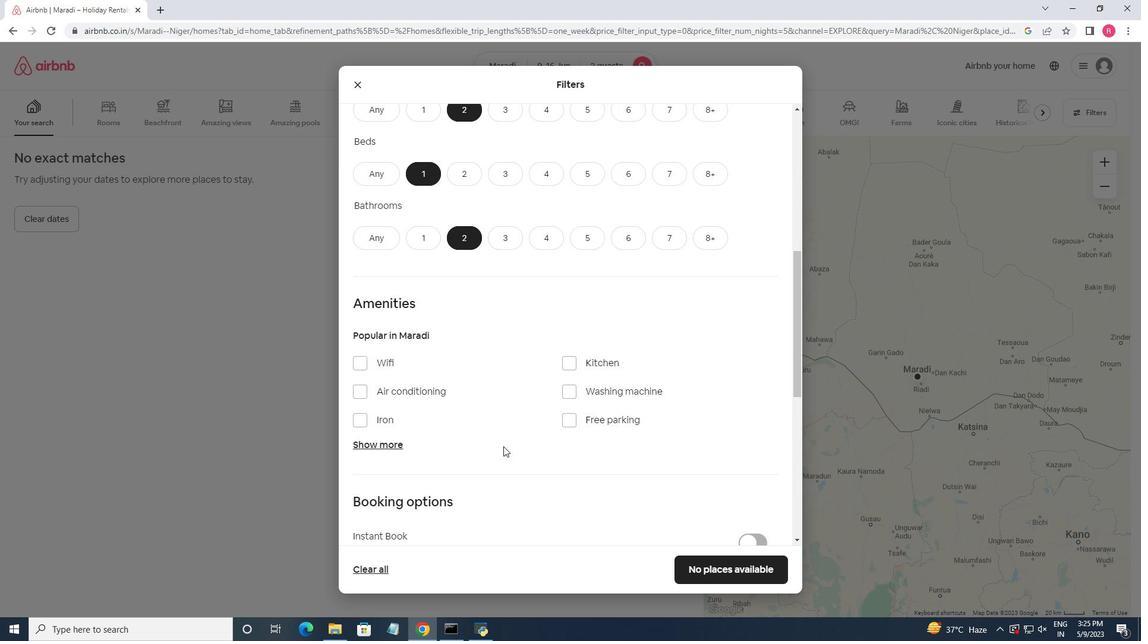 
Action: Mouse scrolled (503, 447) with delta (0, 0)
Screenshot: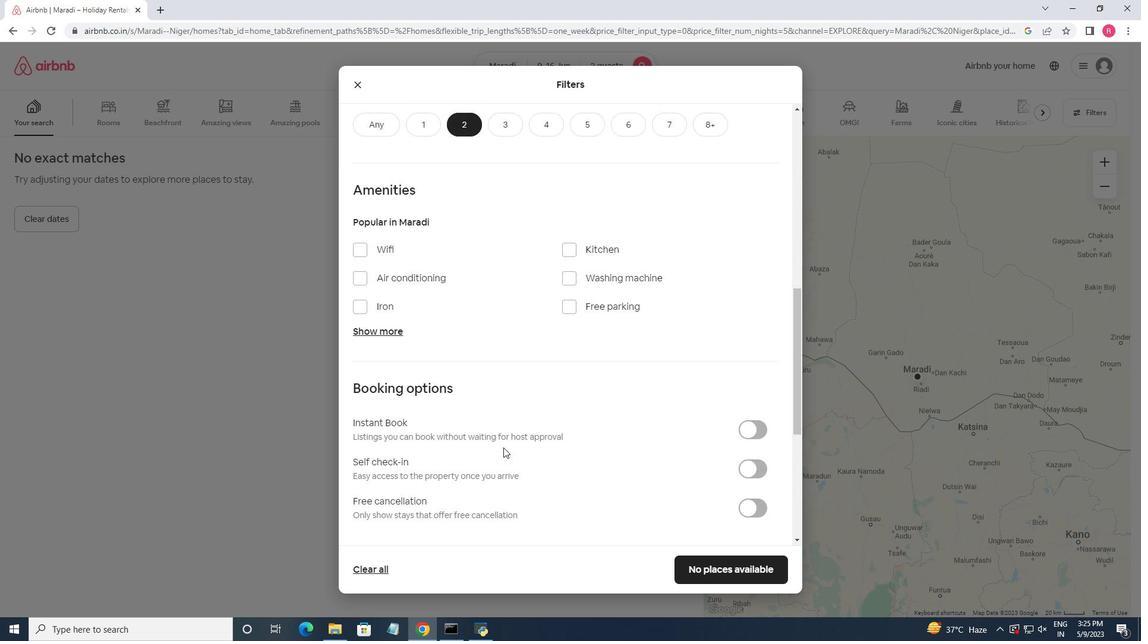 
Action: Mouse scrolled (503, 447) with delta (0, 0)
Screenshot: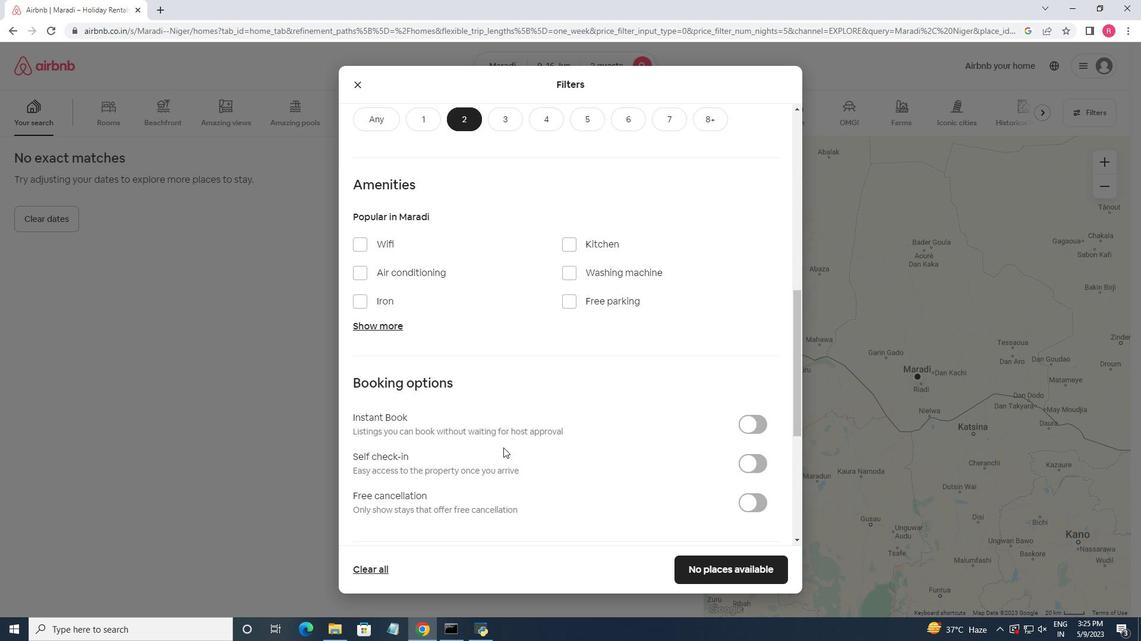 
Action: Mouse scrolled (503, 447) with delta (0, 0)
Screenshot: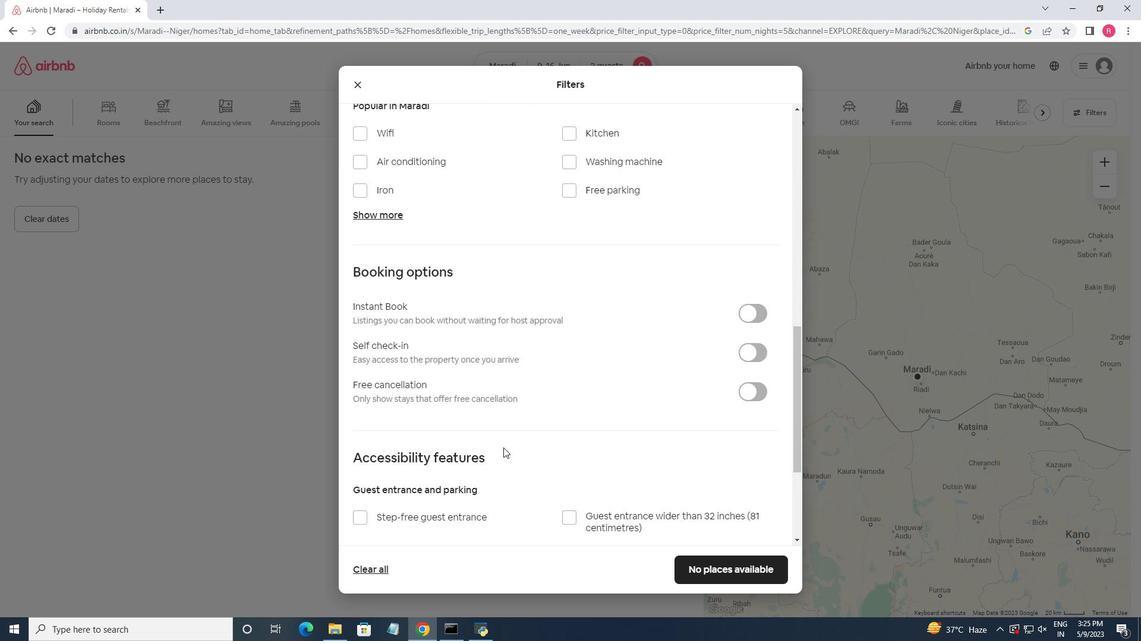 
Action: Mouse moved to (763, 293)
Screenshot: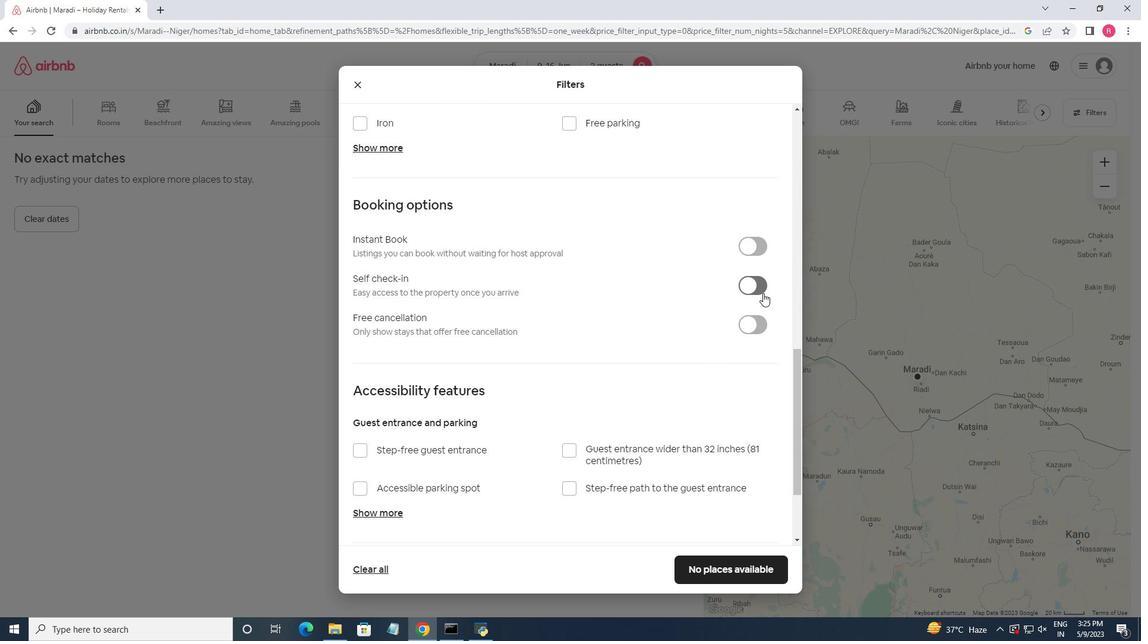 
Action: Mouse pressed left at (763, 293)
Screenshot: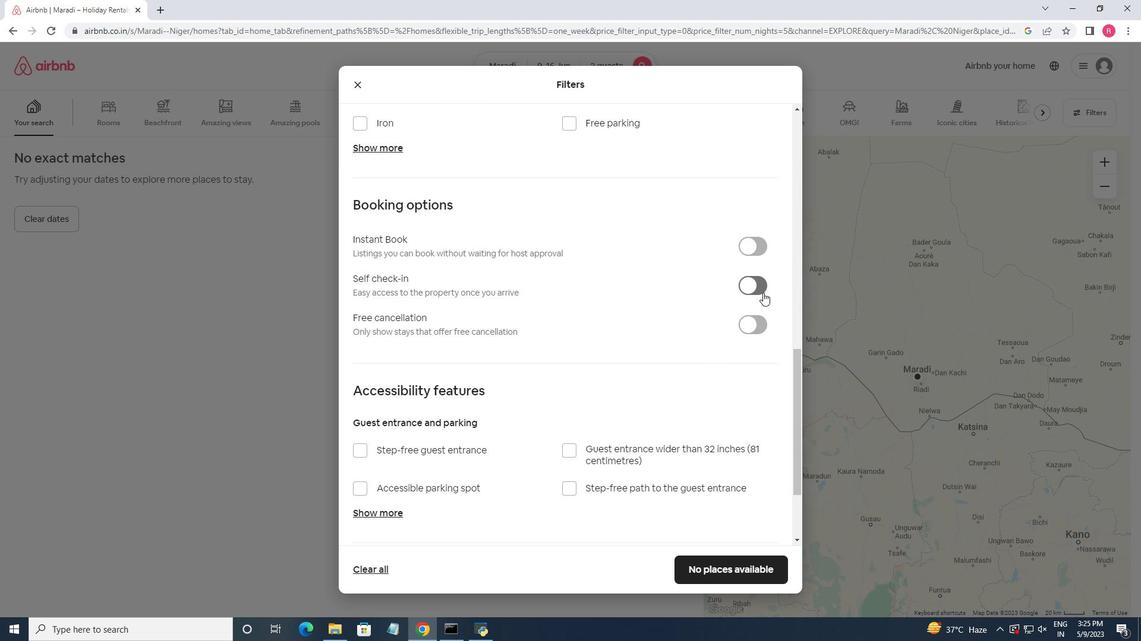 
Action: Mouse moved to (658, 366)
Screenshot: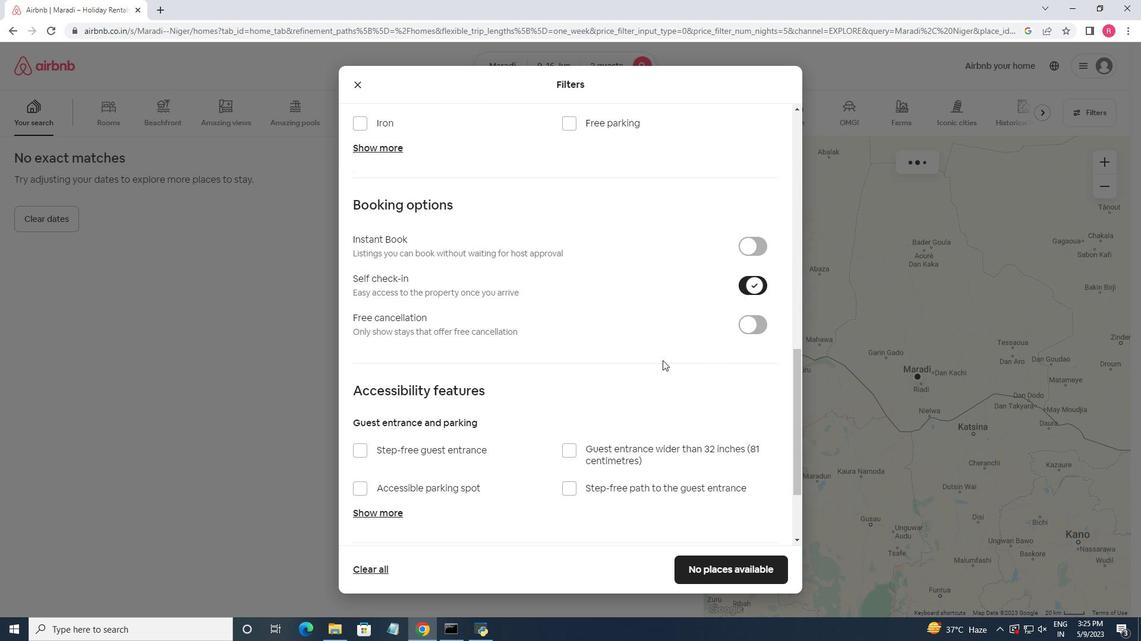 
Action: Mouse scrolled (658, 365) with delta (0, 0)
Screenshot: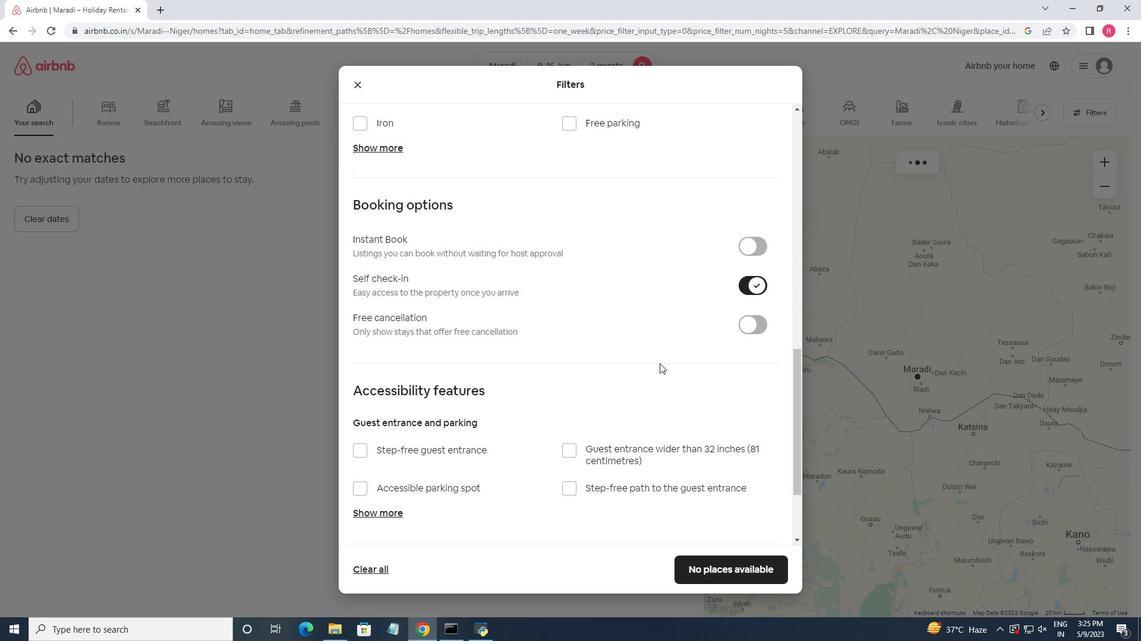 
Action: Mouse moved to (658, 366)
Screenshot: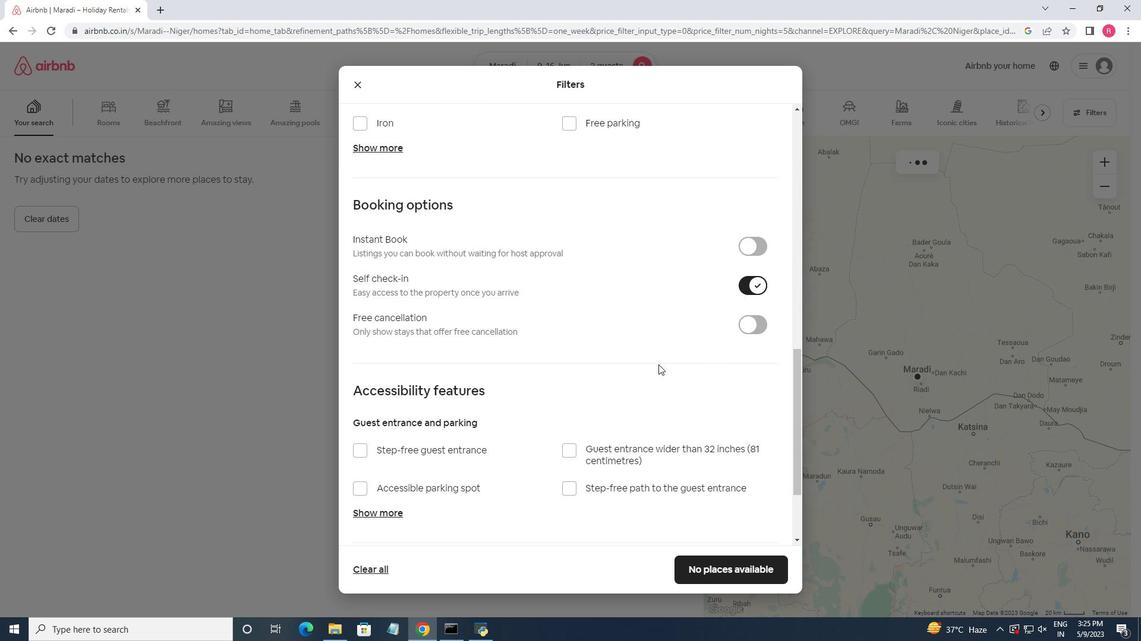 
Action: Mouse scrolled (658, 366) with delta (0, 0)
Screenshot: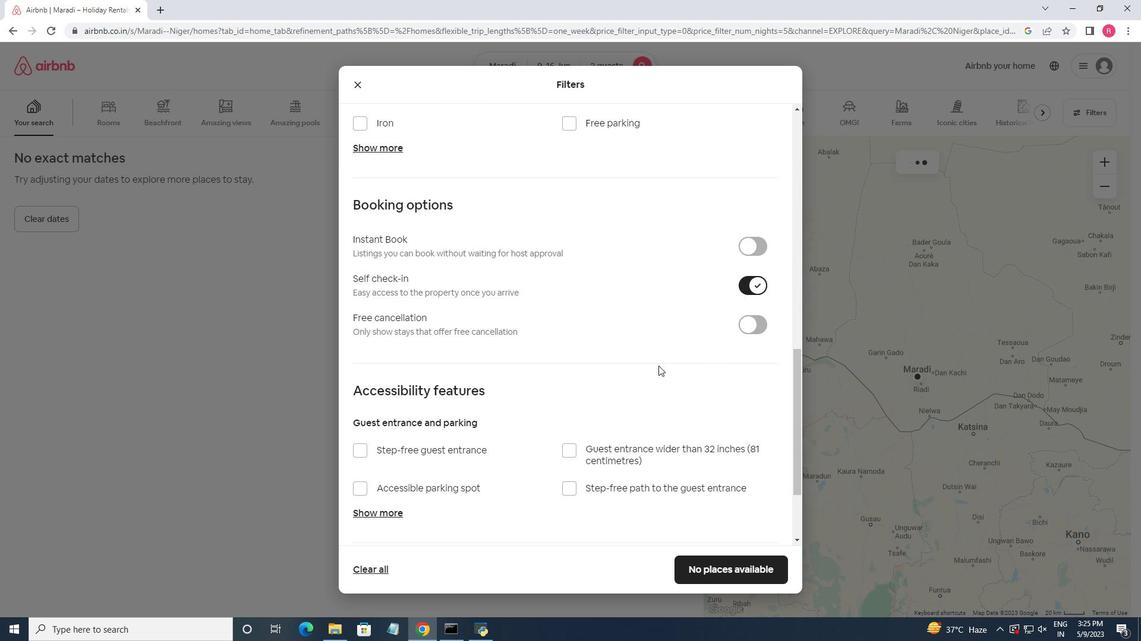 
Action: Mouse moved to (658, 367)
Screenshot: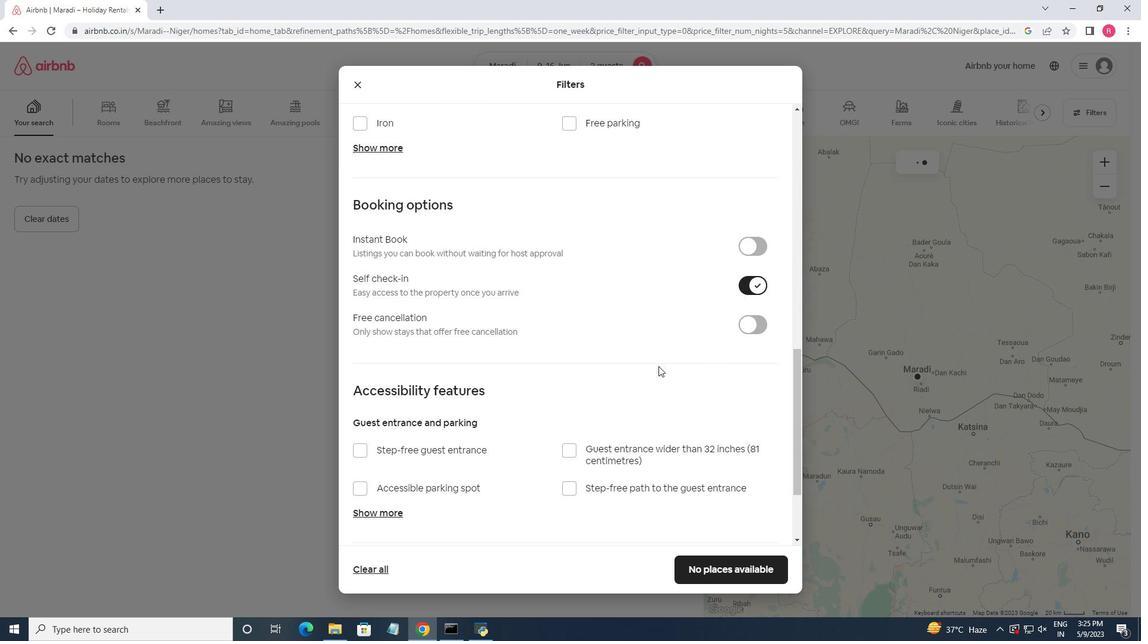 
Action: Mouse scrolled (658, 367) with delta (0, 0)
Screenshot: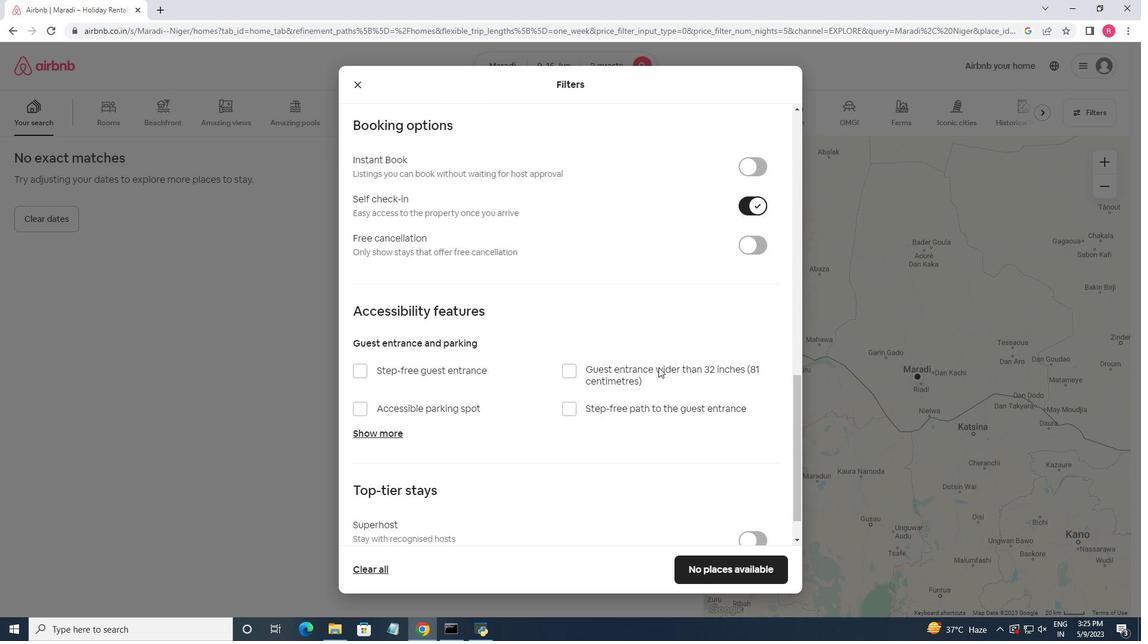 
Action: Mouse moved to (657, 369)
Screenshot: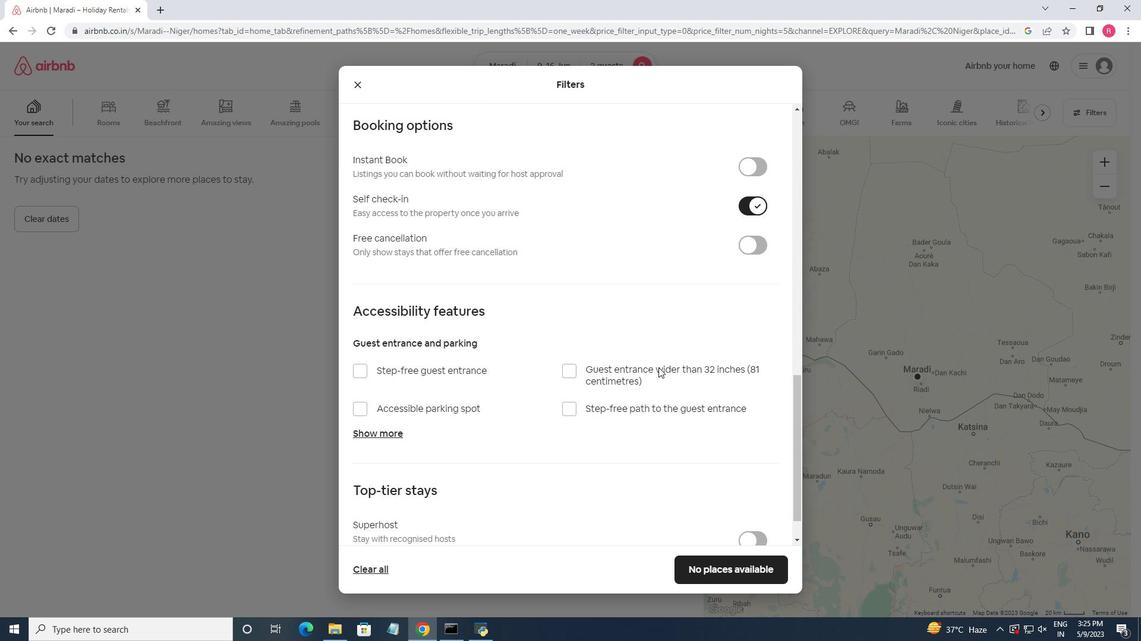
Action: Mouse scrolled (657, 369) with delta (0, 0)
Screenshot: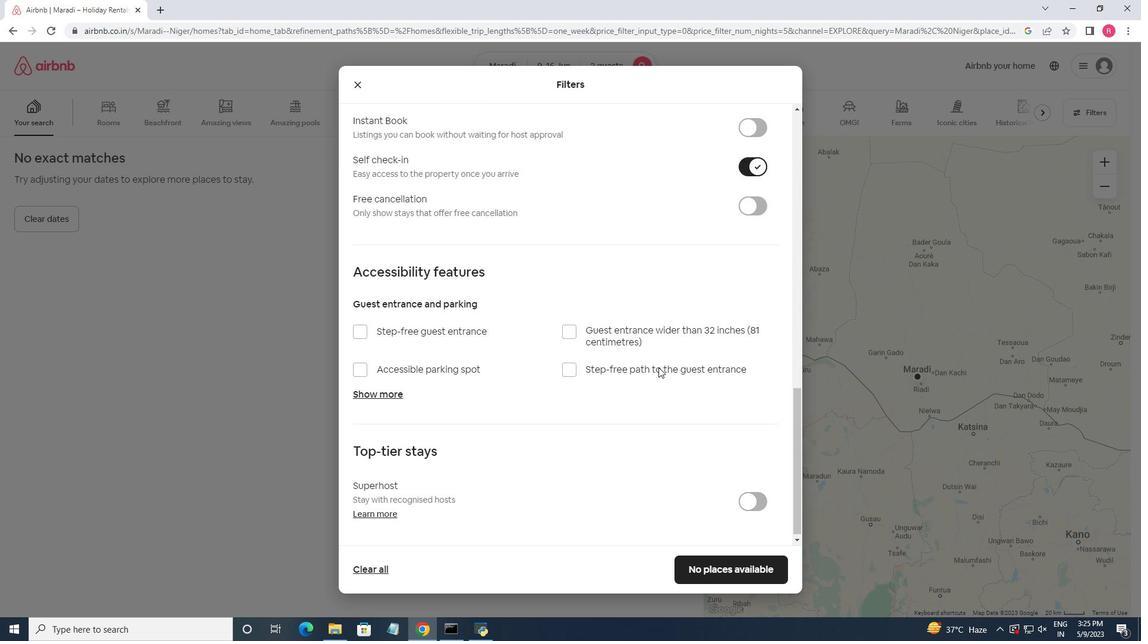 
Action: Mouse moved to (543, 435)
Screenshot: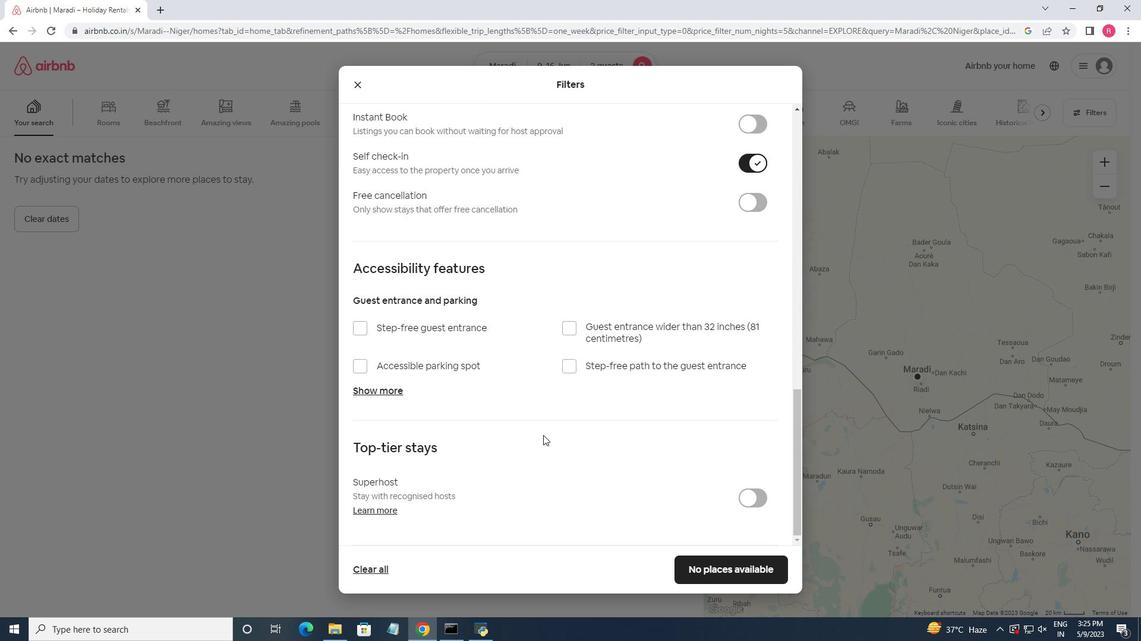 
Action: Mouse scrolled (543, 435) with delta (0, 0)
Screenshot: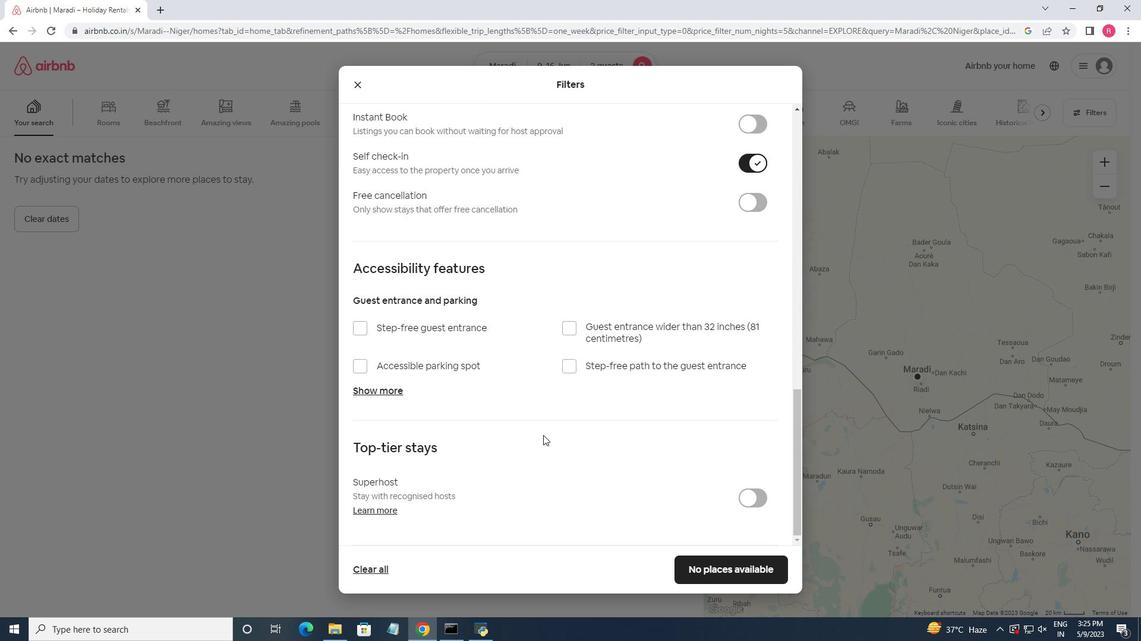 
Action: Mouse moved to (544, 435)
Screenshot: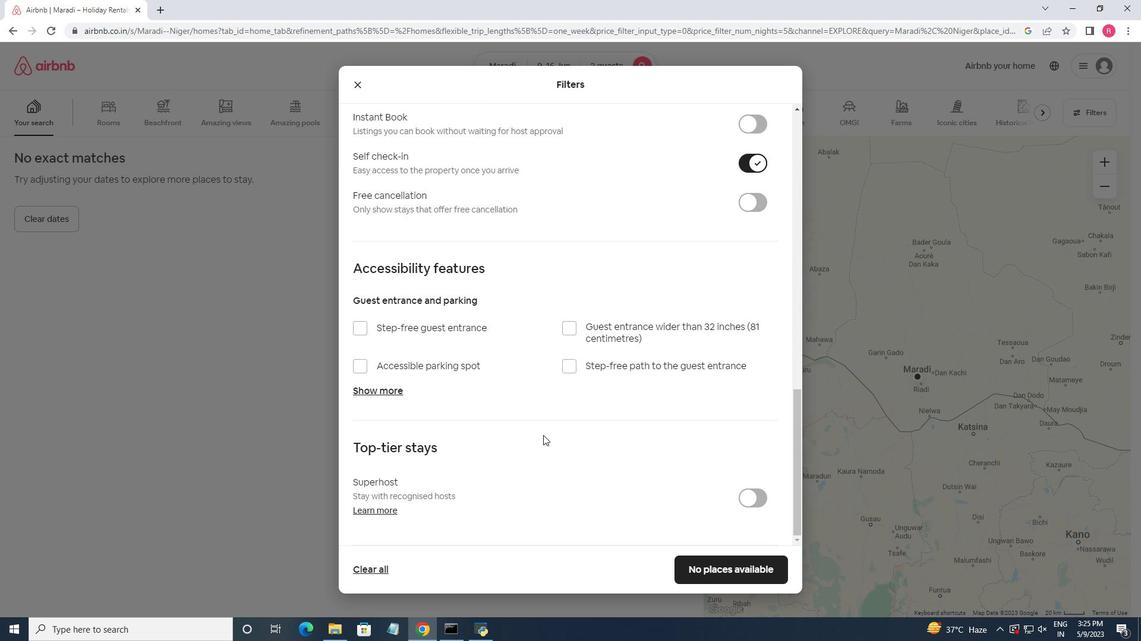
Action: Mouse scrolled (544, 435) with delta (0, 0)
Screenshot: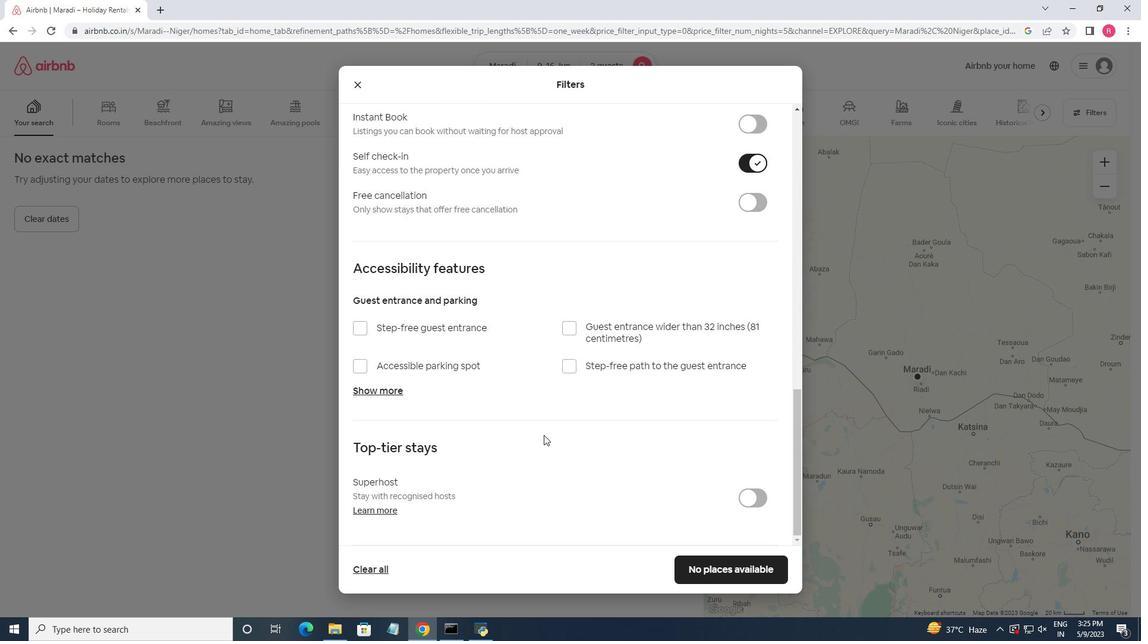 
Action: Mouse moved to (723, 567)
Screenshot: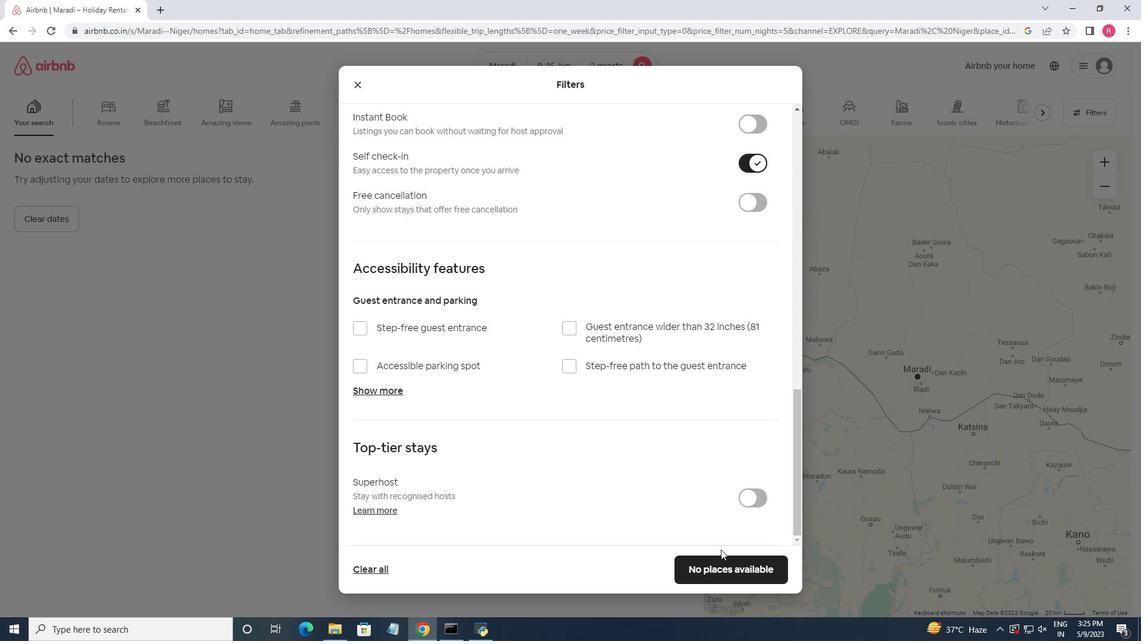 
Action: Mouse pressed left at (723, 567)
Screenshot: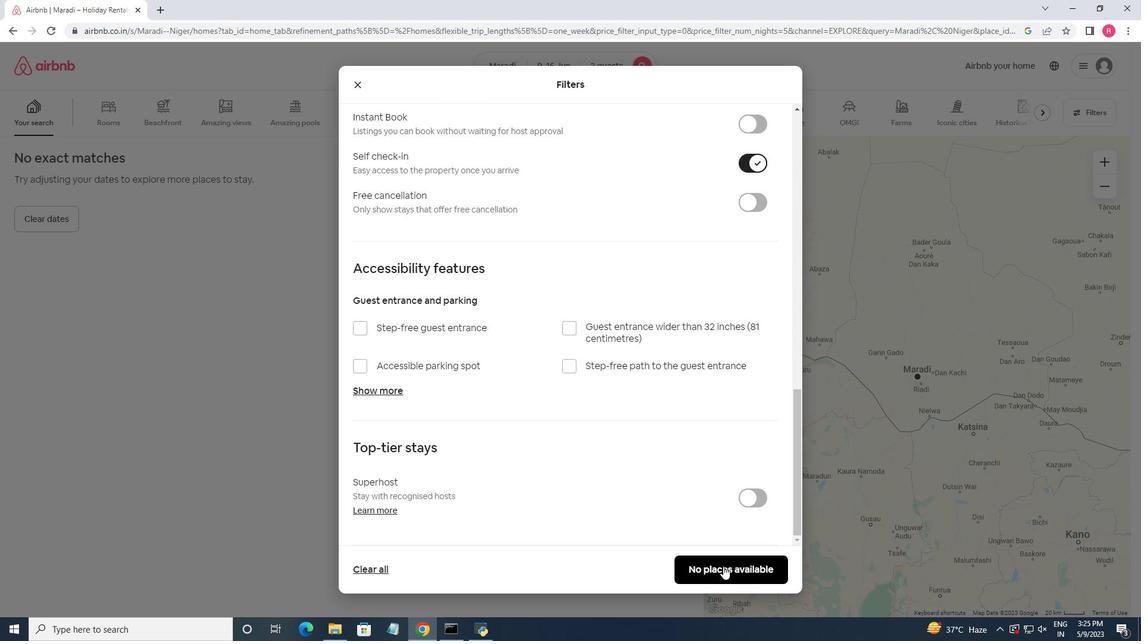 
Action: Mouse moved to (720, 375)
Screenshot: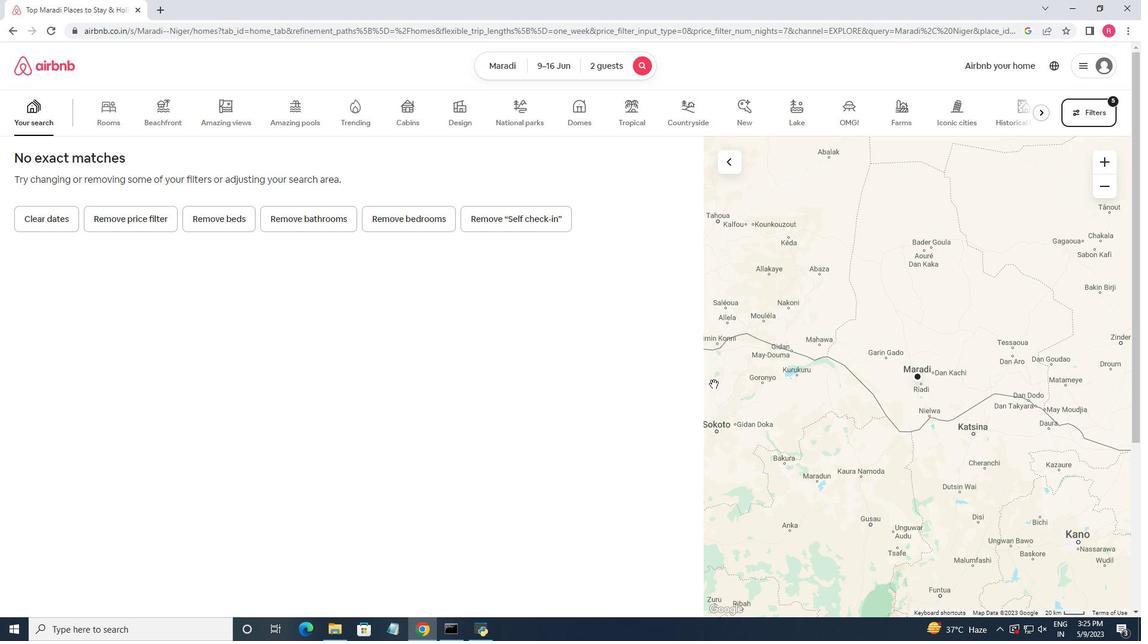 
